 Task: Use the formula "LARGE" in spreadsheet "Project portfolio".
Action: Mouse moved to (701, 83)
Screenshot: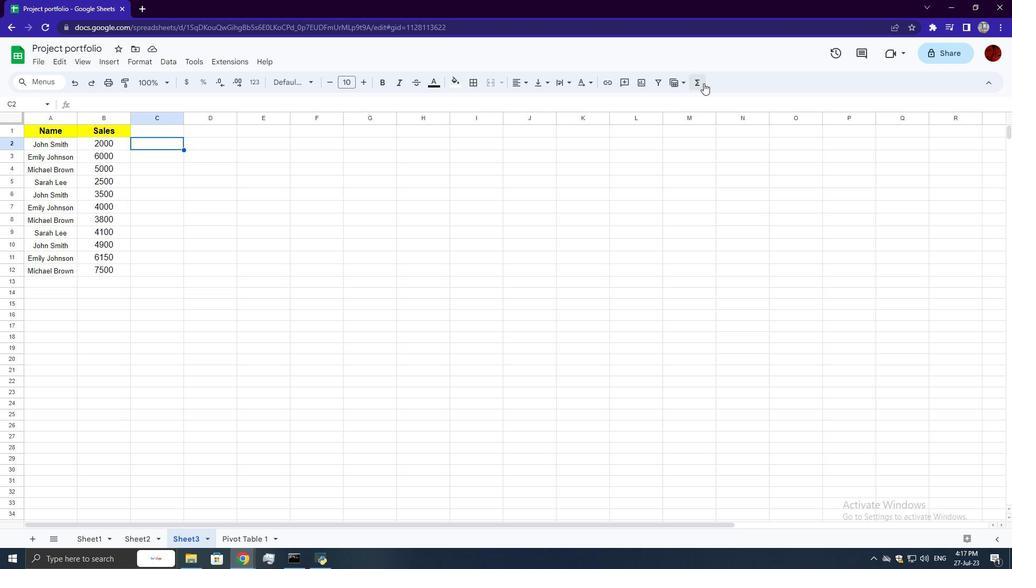 
Action: Mouse pressed left at (701, 83)
Screenshot: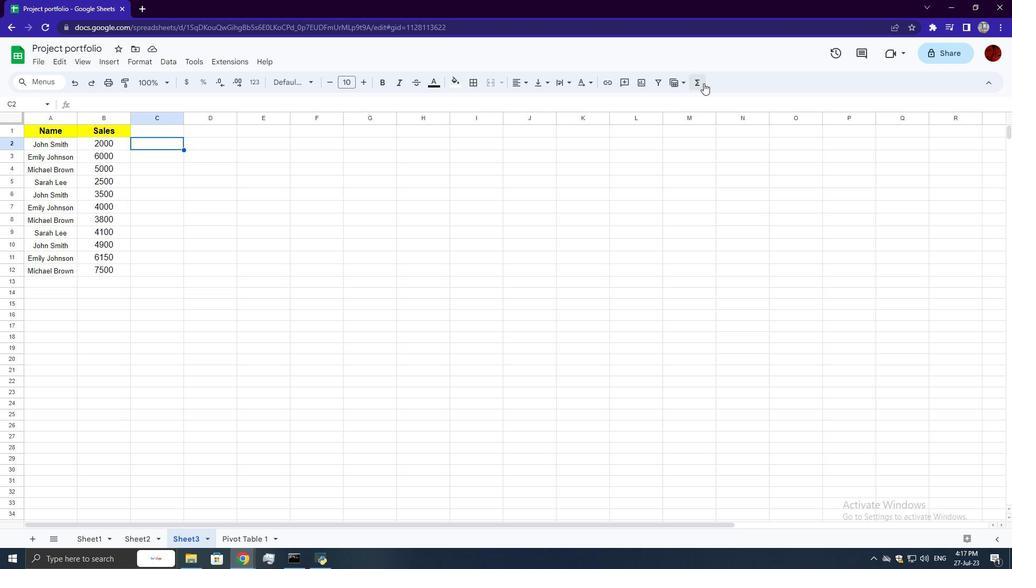 
Action: Mouse moved to (800, 186)
Screenshot: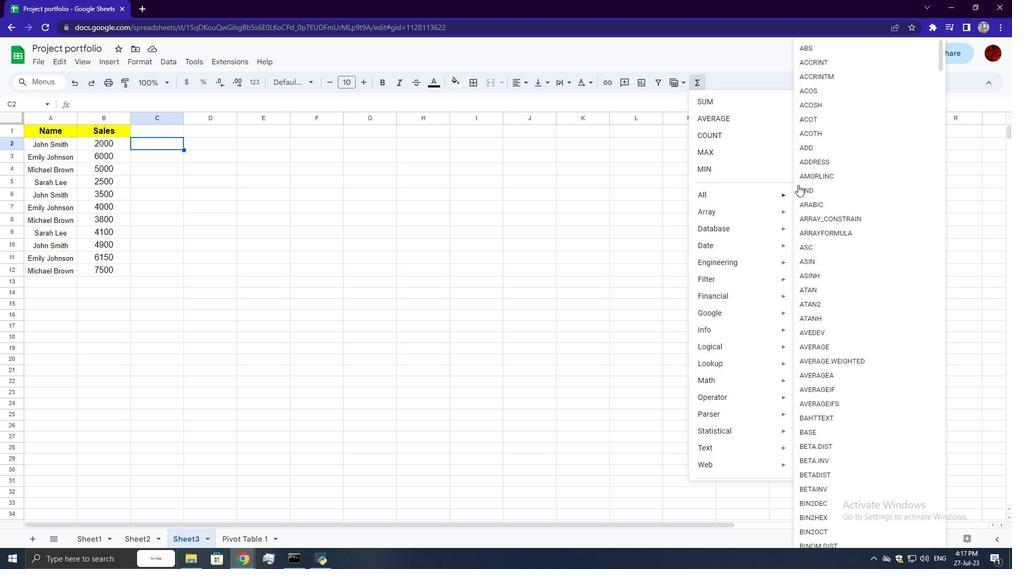 
Action: Mouse scrolled (800, 185) with delta (0, 0)
Screenshot: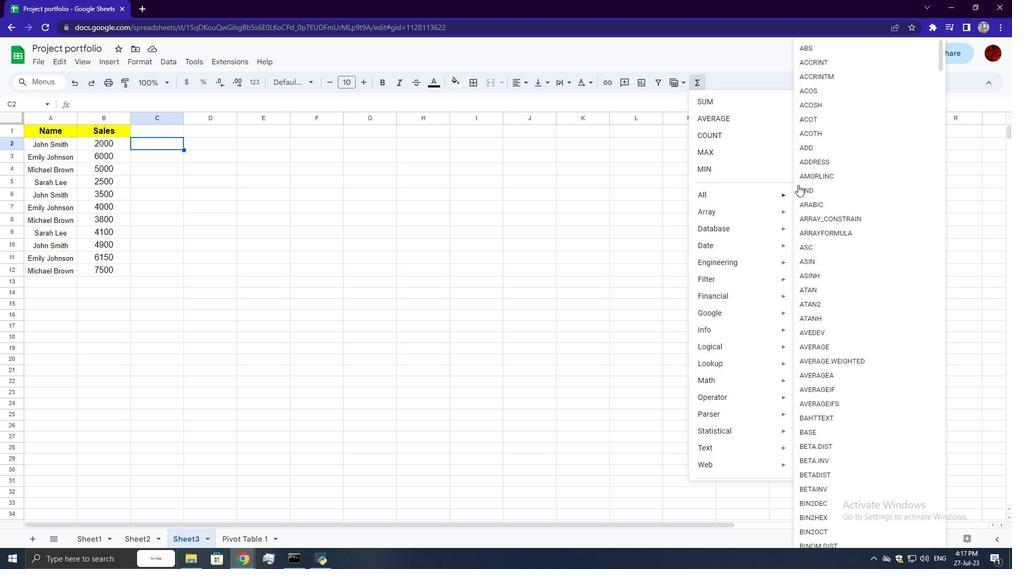
Action: Mouse moved to (800, 187)
Screenshot: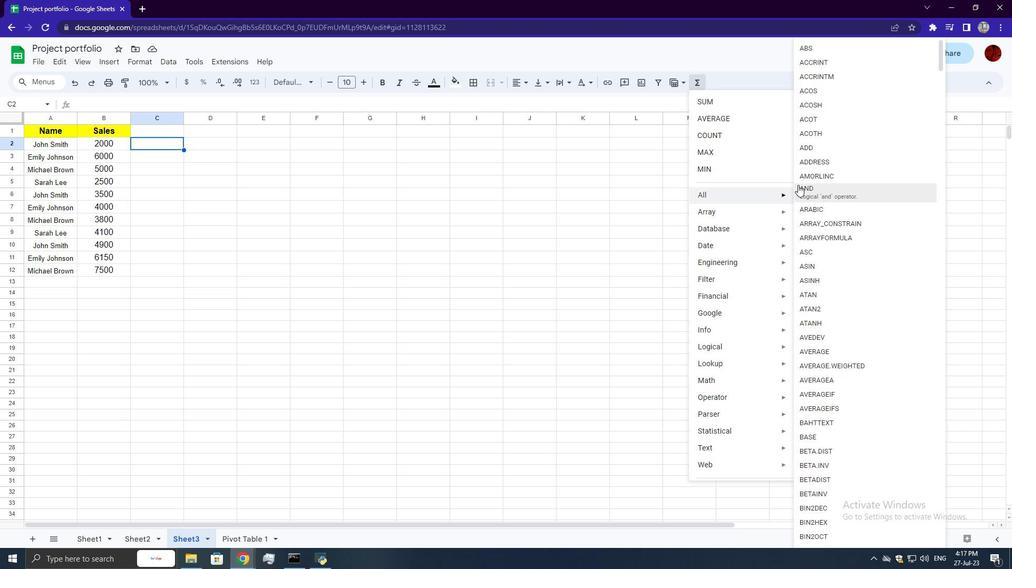 
Action: Mouse scrolled (800, 186) with delta (0, 0)
Screenshot: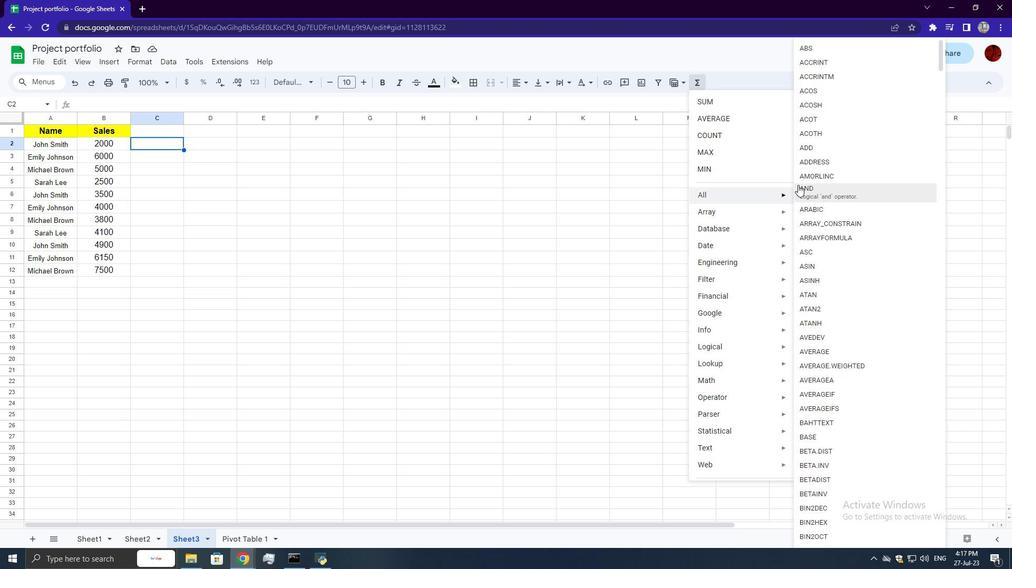 
Action: Mouse scrolled (800, 186) with delta (0, 0)
Screenshot: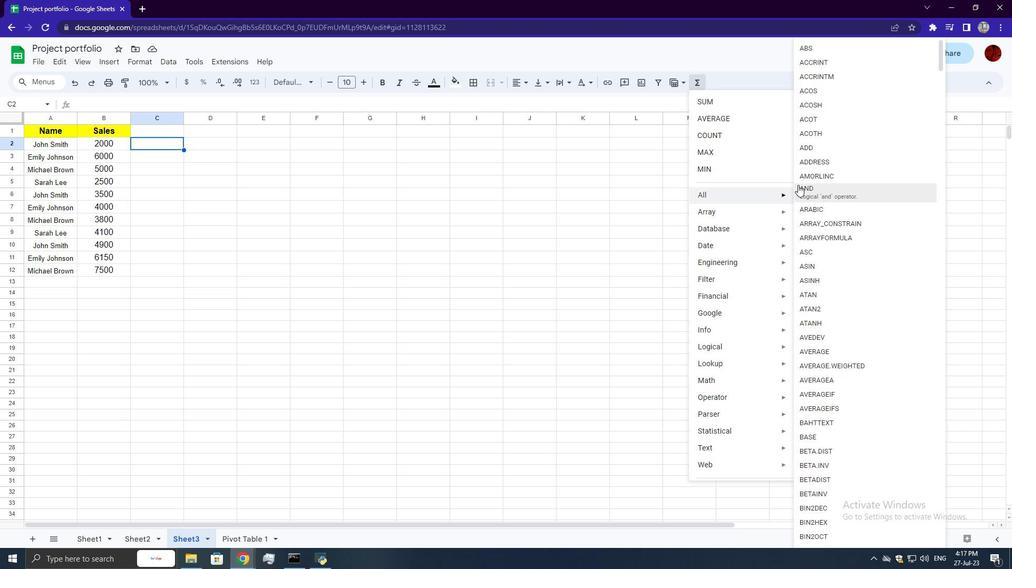 
Action: Mouse scrolled (800, 186) with delta (0, 0)
Screenshot: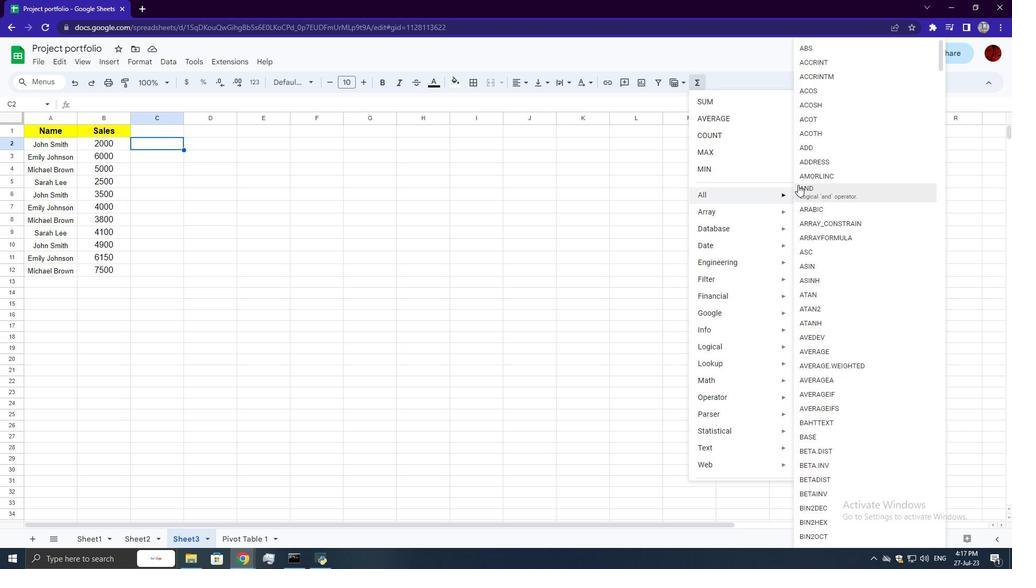 
Action: Mouse moved to (800, 188)
Screenshot: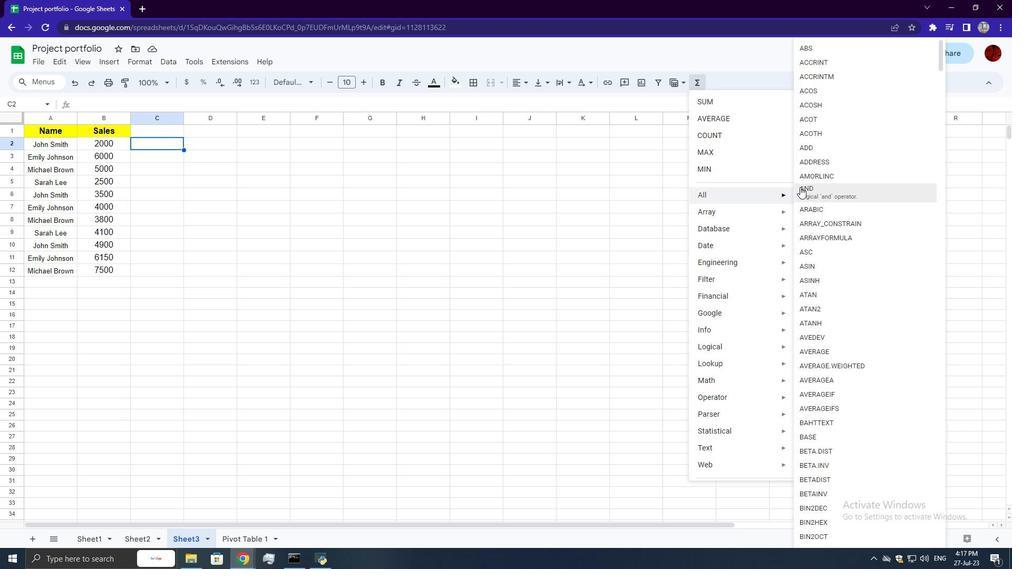 
Action: Mouse scrolled (800, 187) with delta (0, 0)
Screenshot: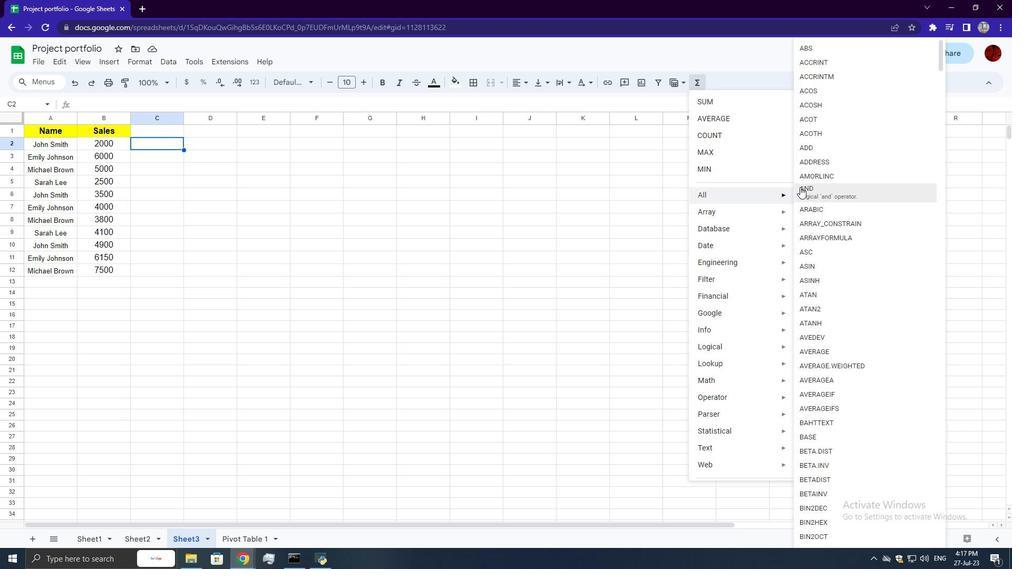
Action: Mouse moved to (810, 194)
Screenshot: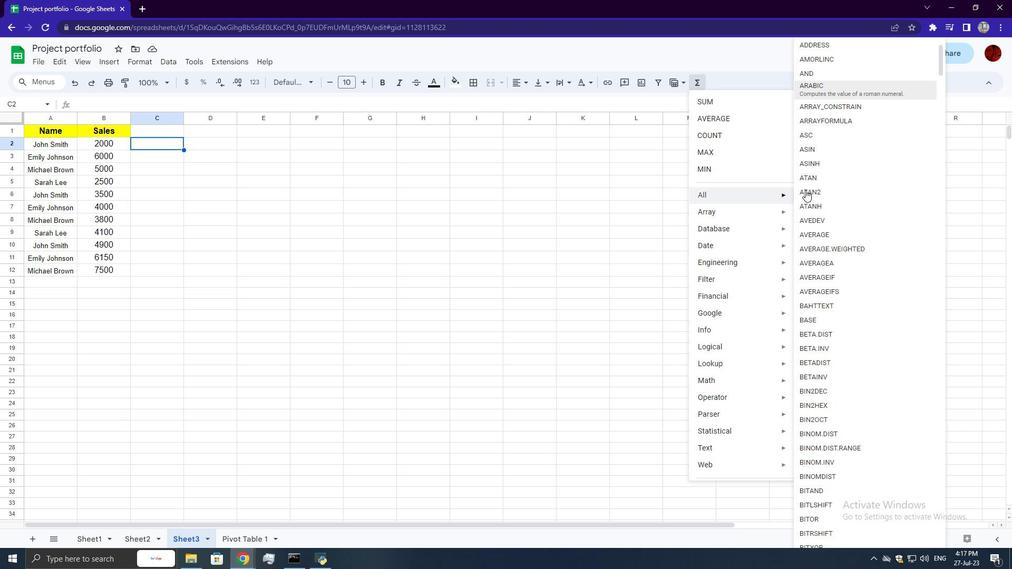 
Action: Mouse scrolled (810, 195) with delta (0, 0)
Screenshot: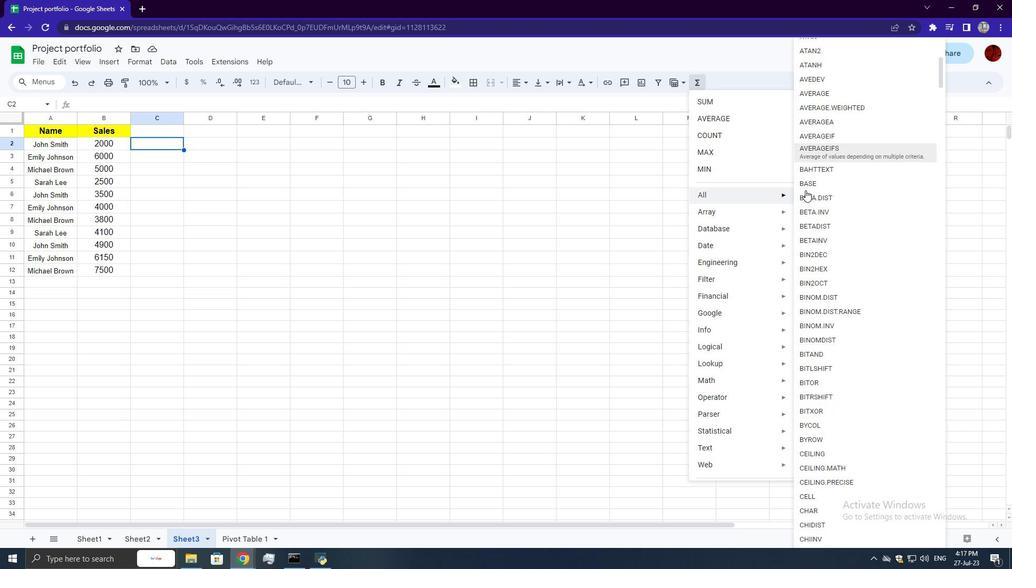 
Action: Mouse moved to (812, 202)
Screenshot: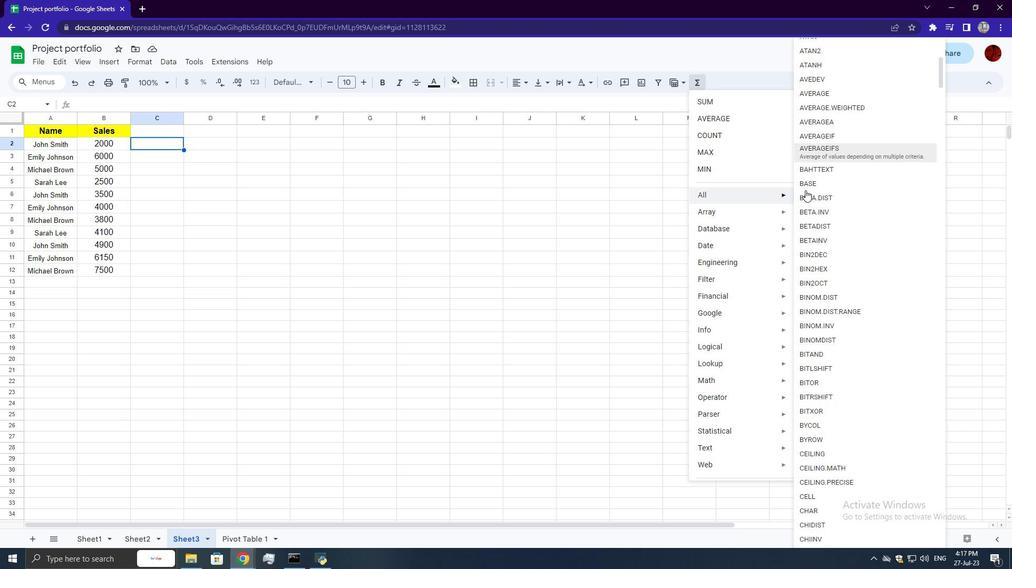 
Action: Mouse scrolled (812, 201) with delta (0, 0)
Screenshot: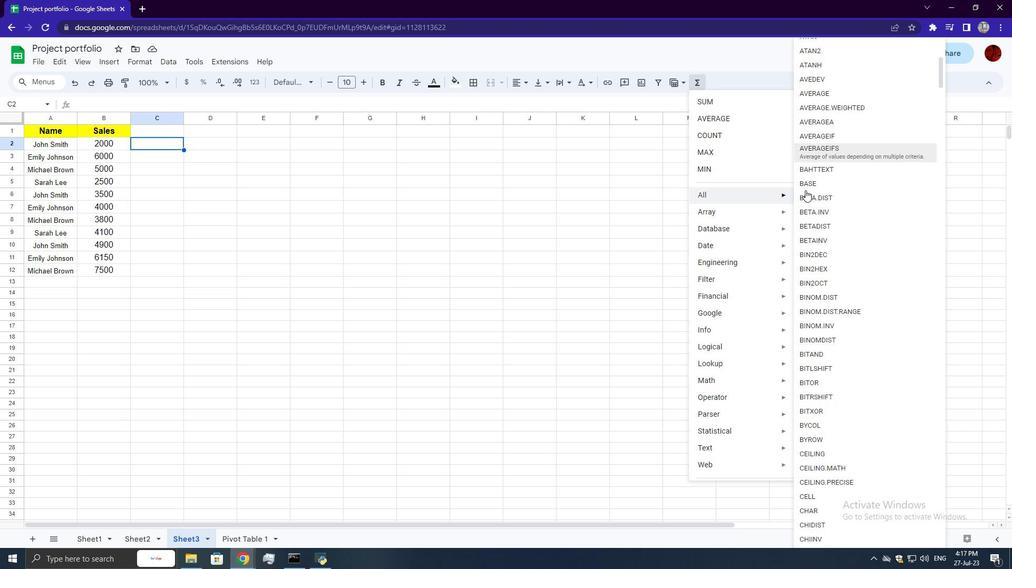 
Action: Mouse scrolled (812, 201) with delta (0, 0)
Screenshot: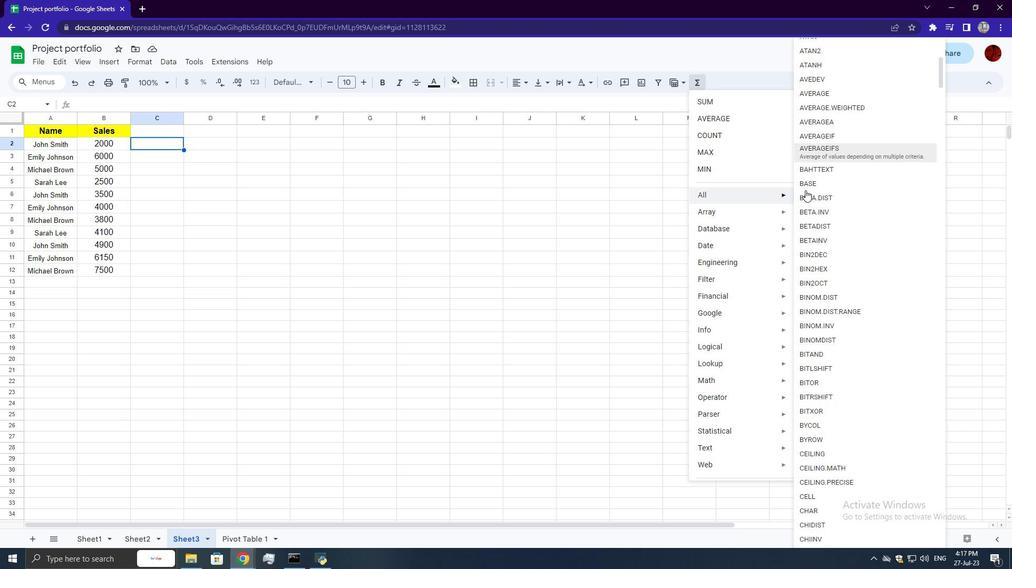 
Action: Mouse scrolled (812, 201) with delta (0, 0)
Screenshot: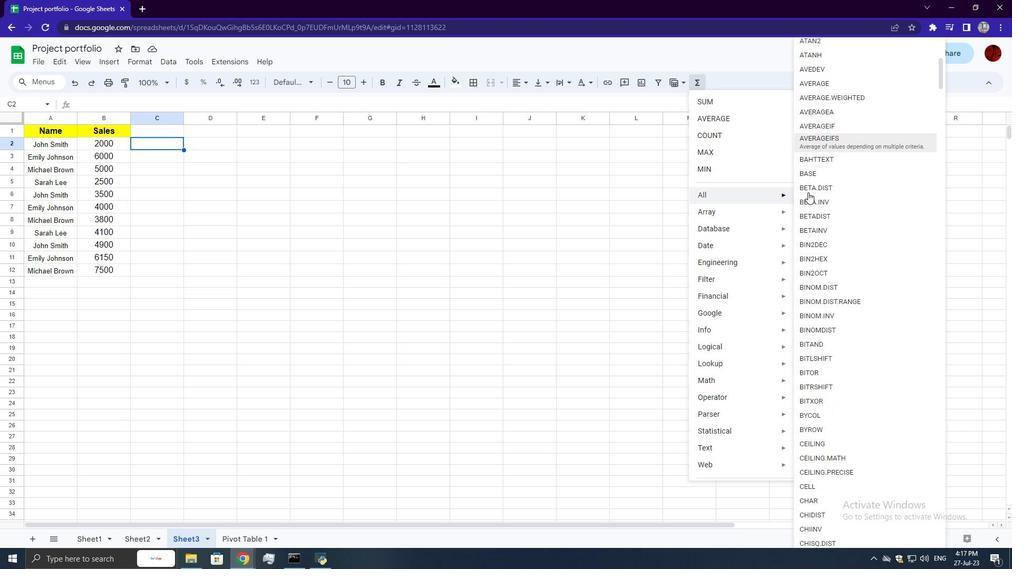 
Action: Mouse scrolled (812, 201) with delta (0, 0)
Screenshot: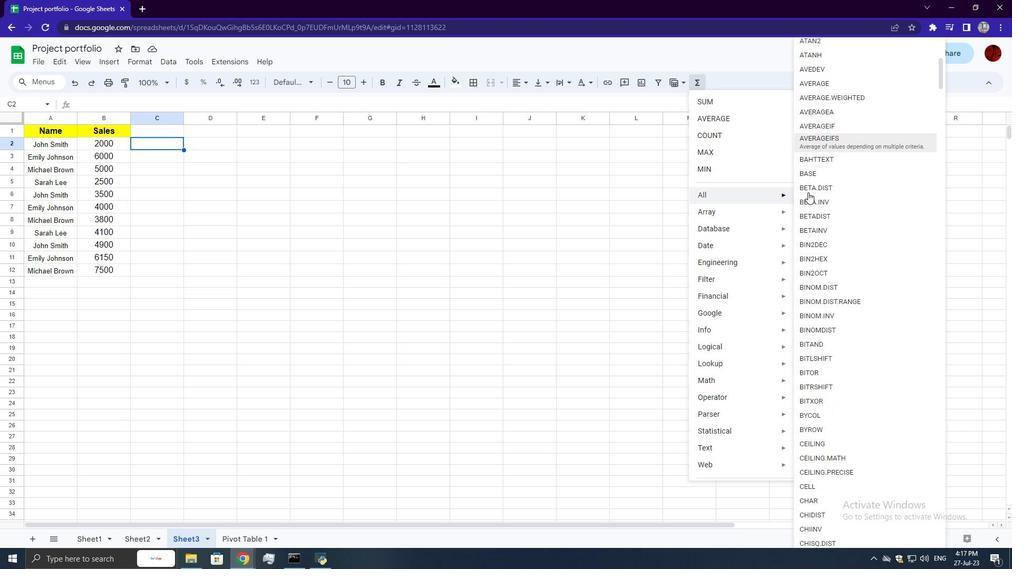 
Action: Mouse moved to (818, 224)
Screenshot: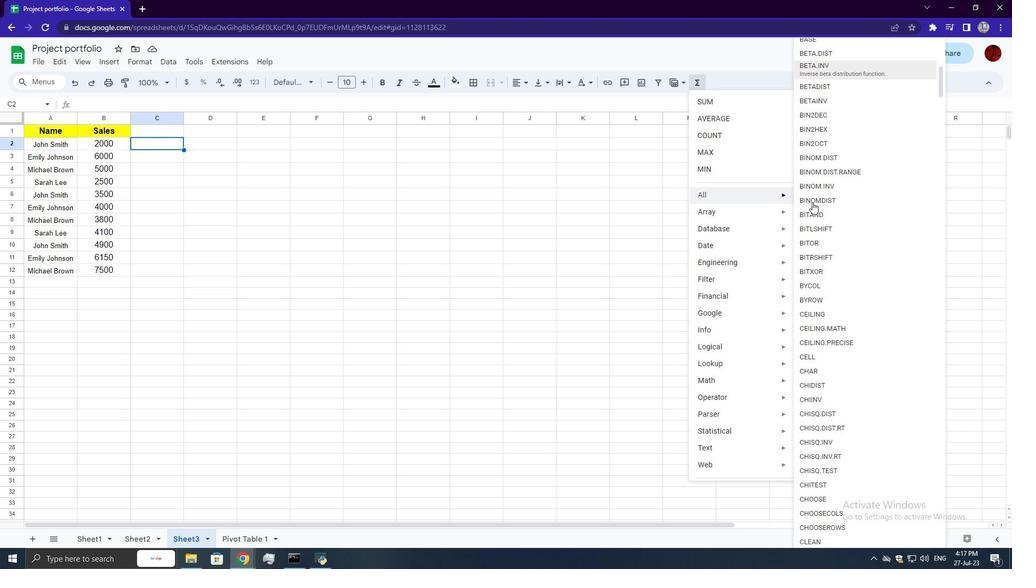 
Action: Mouse scrolled (818, 223) with delta (0, 0)
Screenshot: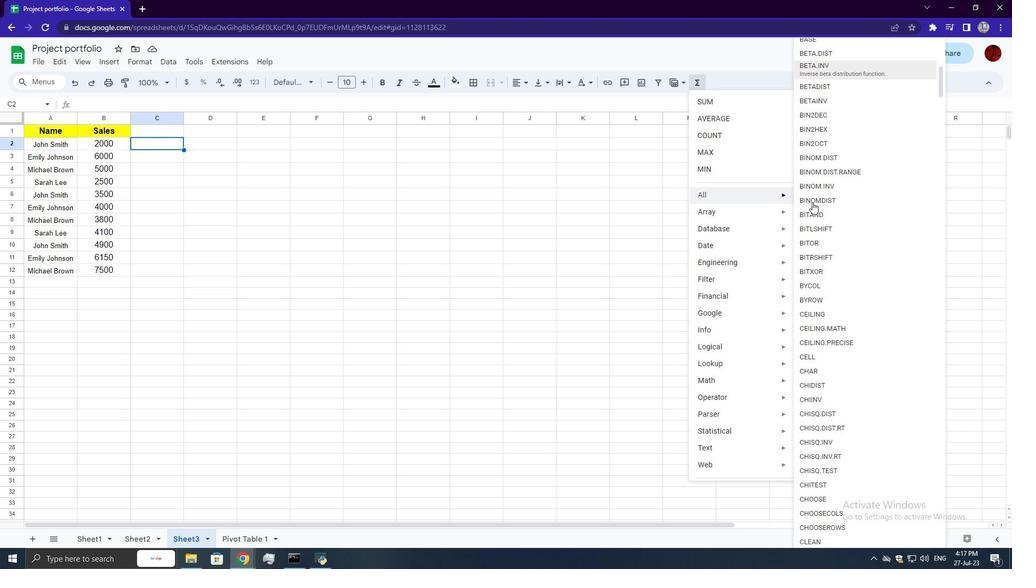 
Action: Mouse moved to (821, 238)
Screenshot: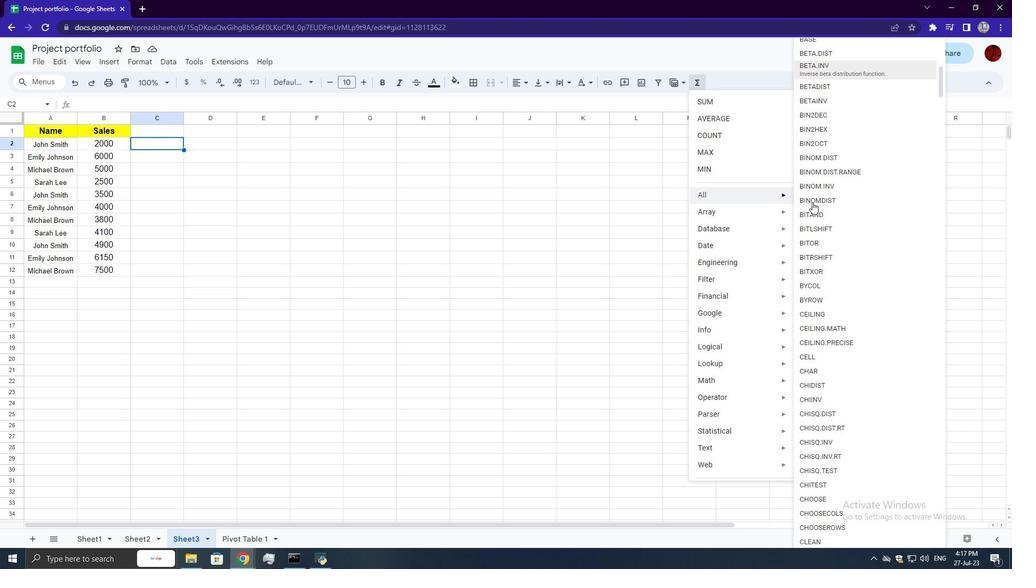 
Action: Mouse scrolled (821, 237) with delta (0, 0)
Screenshot: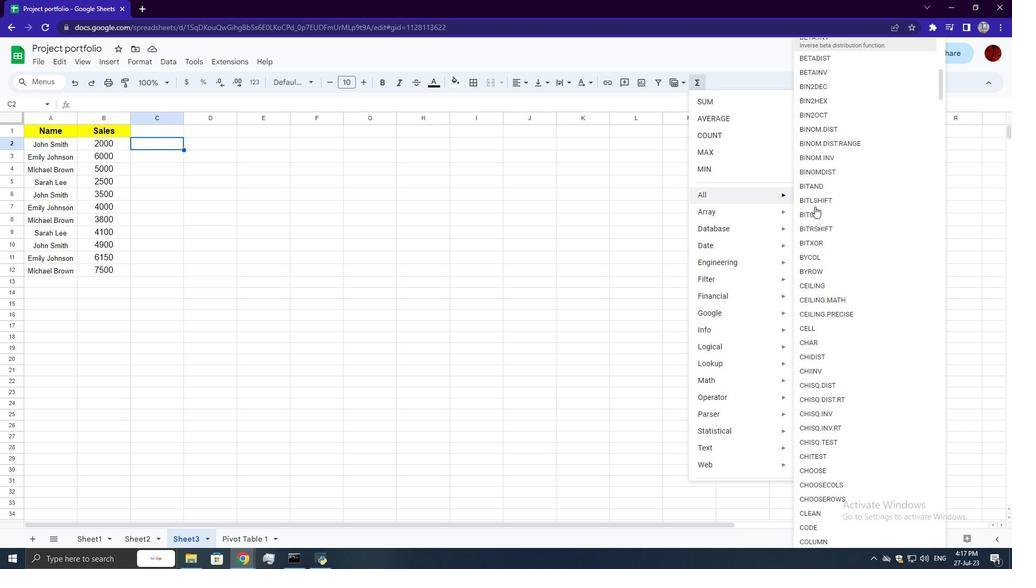 
Action: Mouse moved to (823, 241)
Screenshot: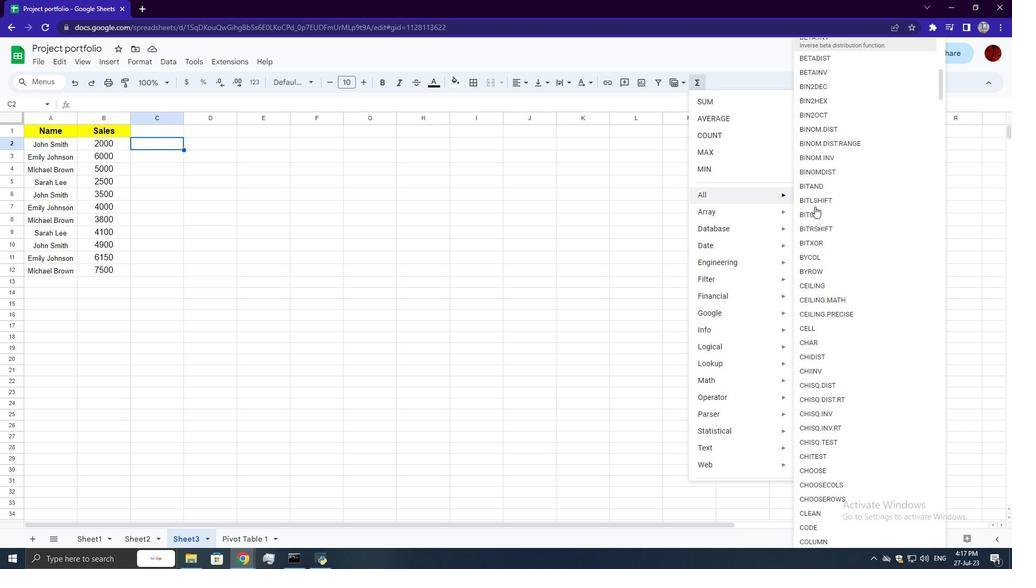 
Action: Mouse scrolled (822, 239) with delta (0, 0)
Screenshot: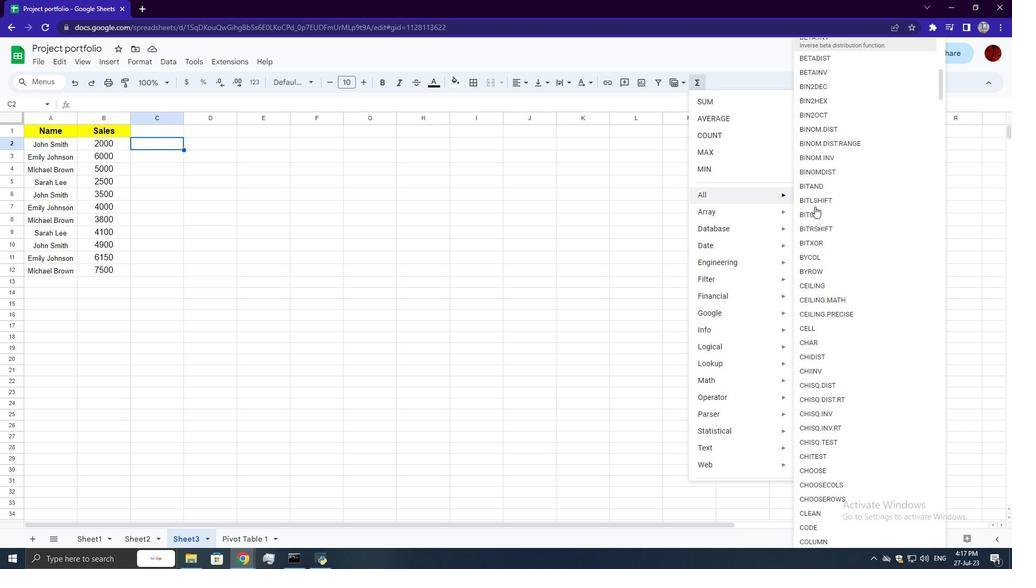 
Action: Mouse moved to (825, 244)
Screenshot: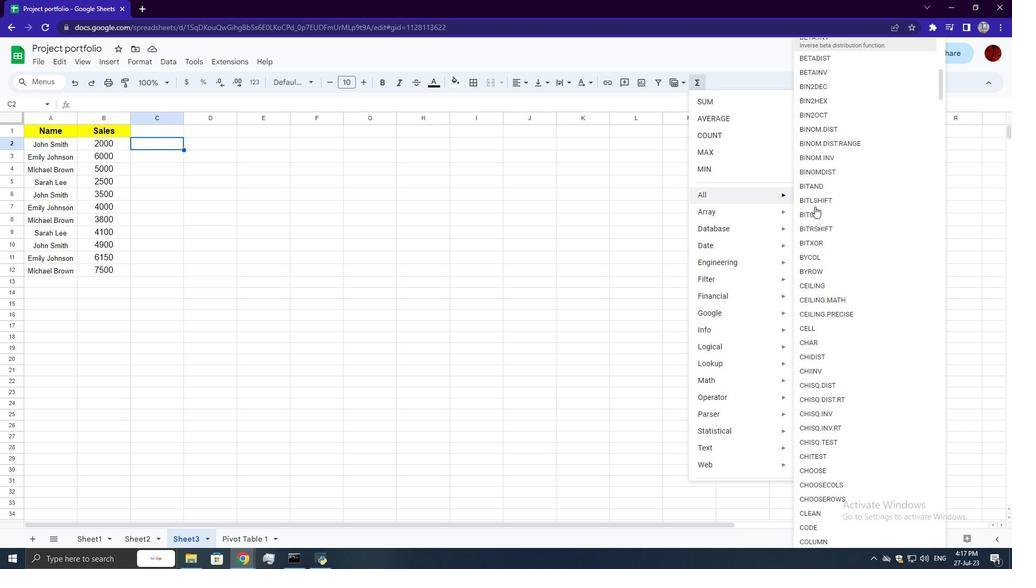 
Action: Mouse scrolled (824, 242) with delta (0, 0)
Screenshot: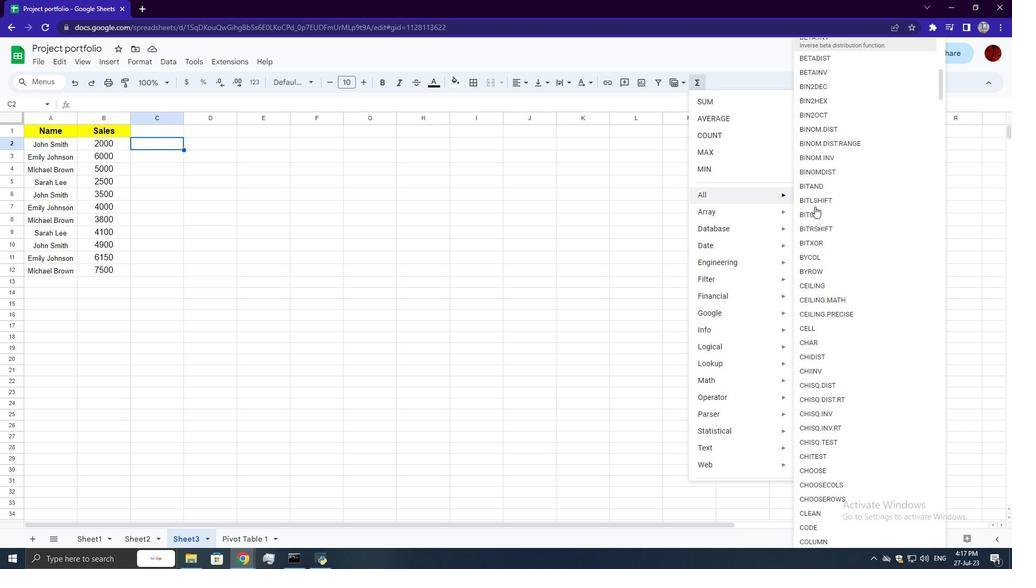 
Action: Mouse moved to (825, 245)
Screenshot: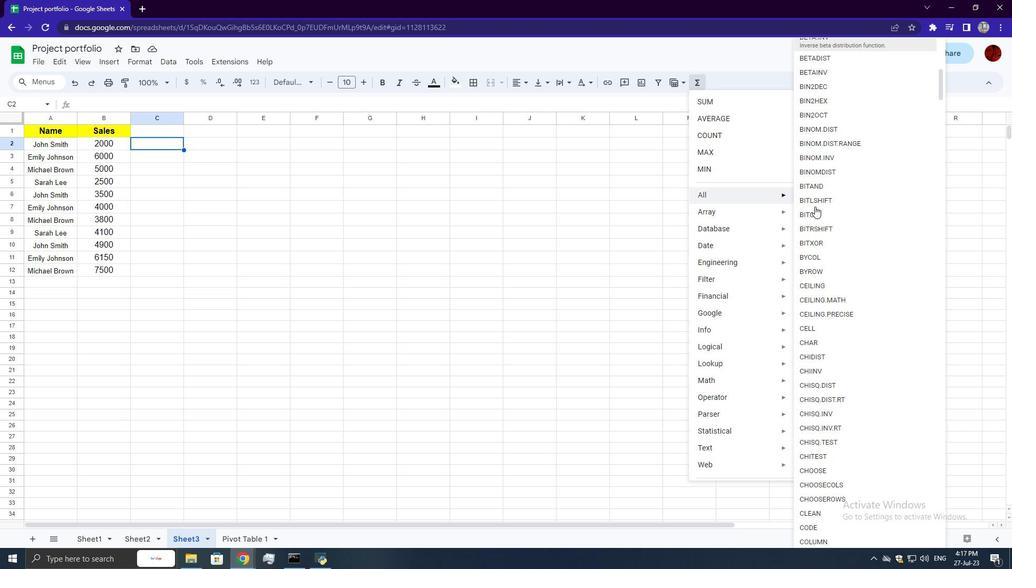 
Action: Mouse scrolled (825, 244) with delta (0, 0)
Screenshot: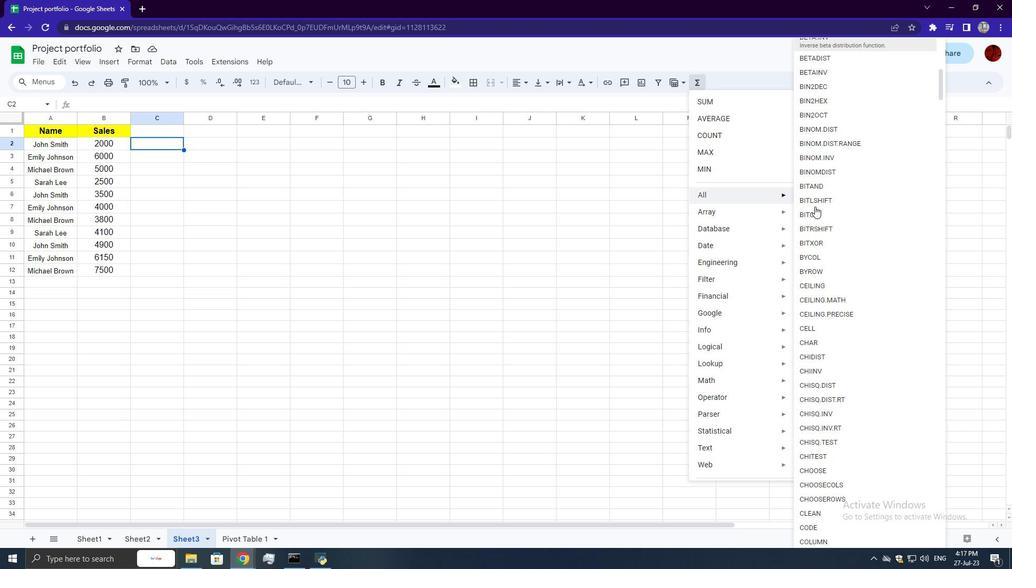 
Action: Mouse moved to (827, 247)
Screenshot: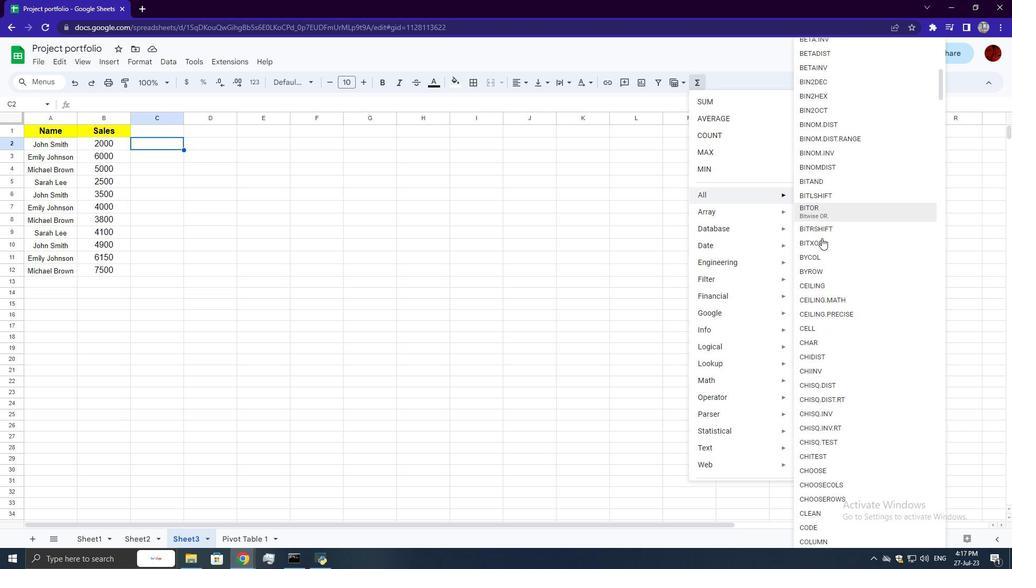 
Action: Mouse scrolled (827, 247) with delta (0, 0)
Screenshot: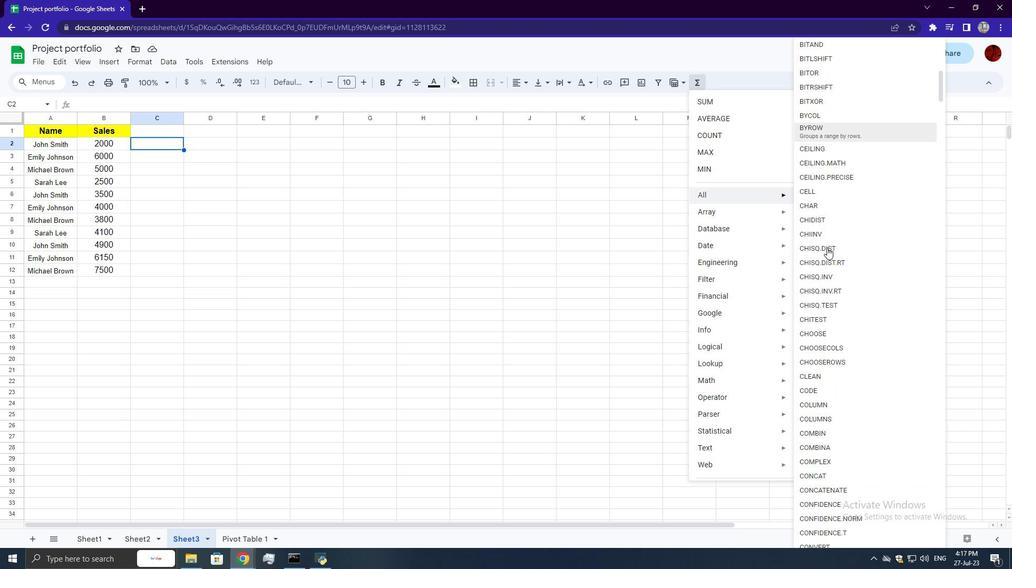 
Action: Mouse scrolled (827, 247) with delta (0, 0)
Screenshot: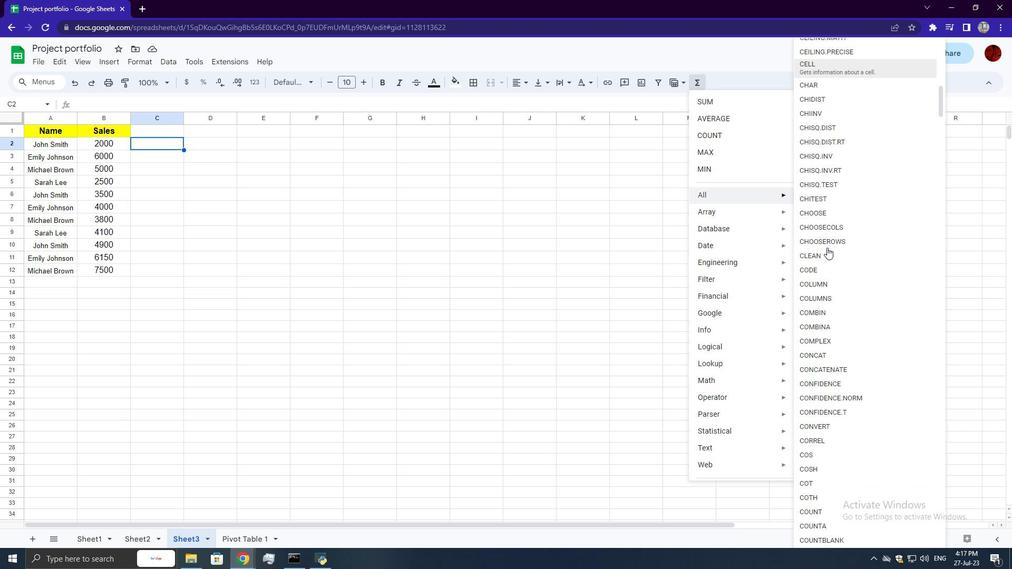 
Action: Mouse scrolled (827, 247) with delta (0, 0)
Screenshot: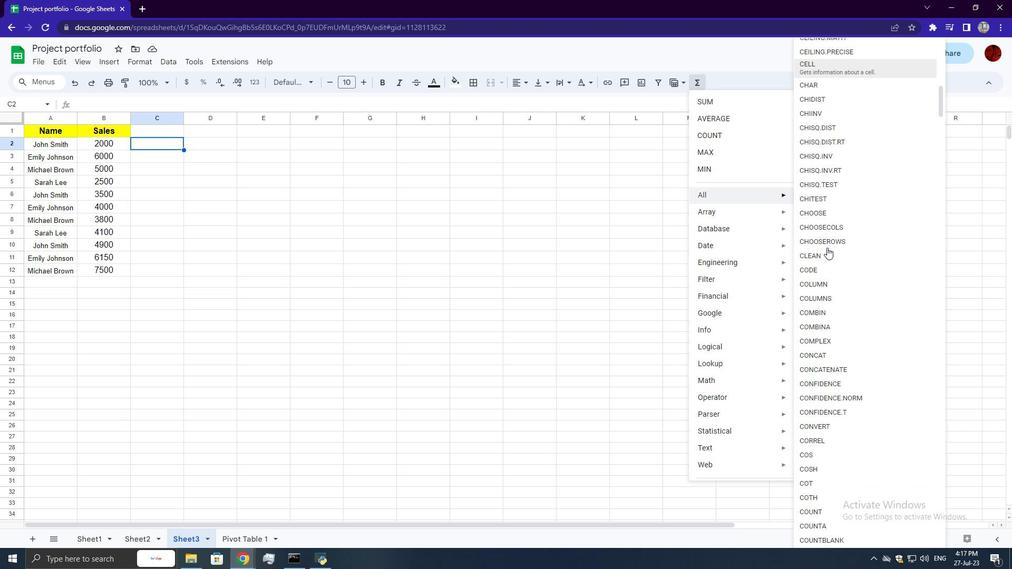 
Action: Mouse scrolled (827, 247) with delta (0, 0)
Screenshot: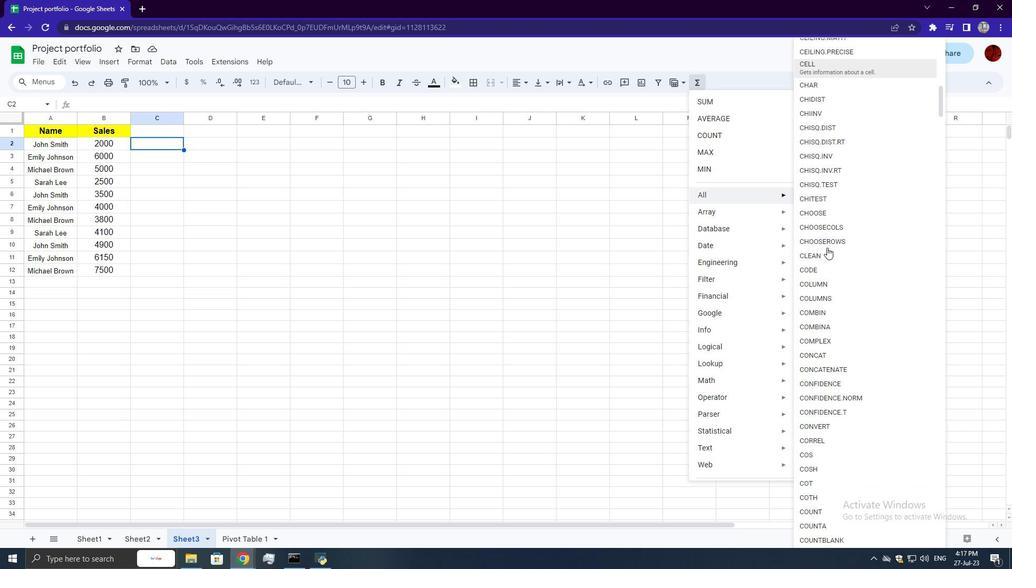 
Action: Mouse scrolled (827, 247) with delta (0, 0)
Screenshot: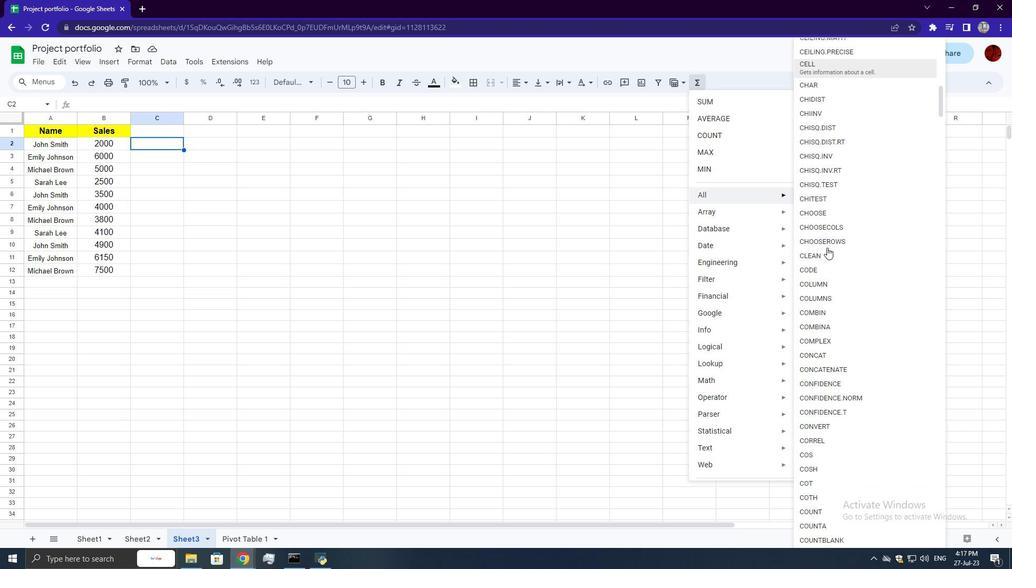 
Action: Mouse scrolled (827, 247) with delta (0, 0)
Screenshot: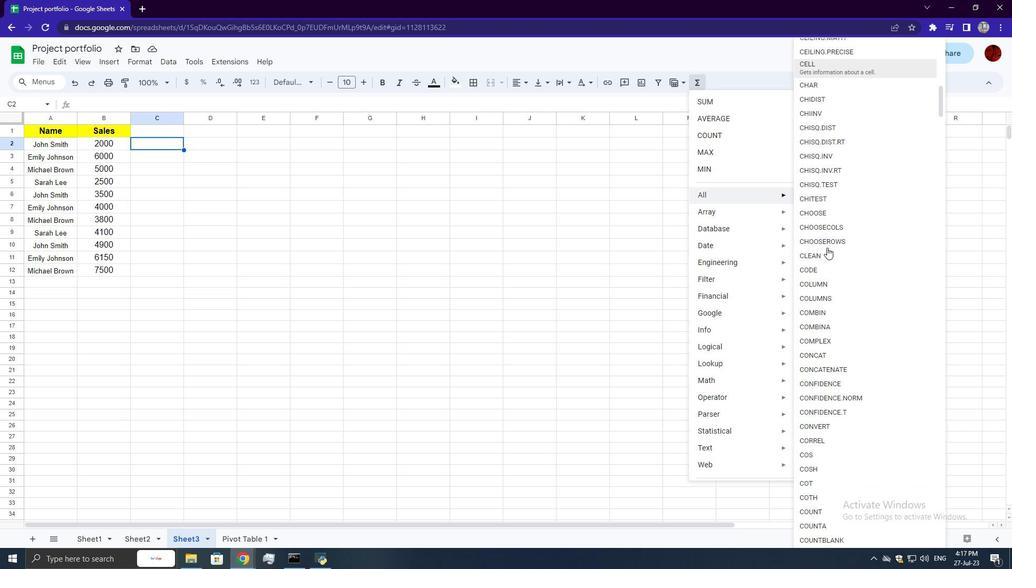 
Action: Mouse moved to (827, 248)
Screenshot: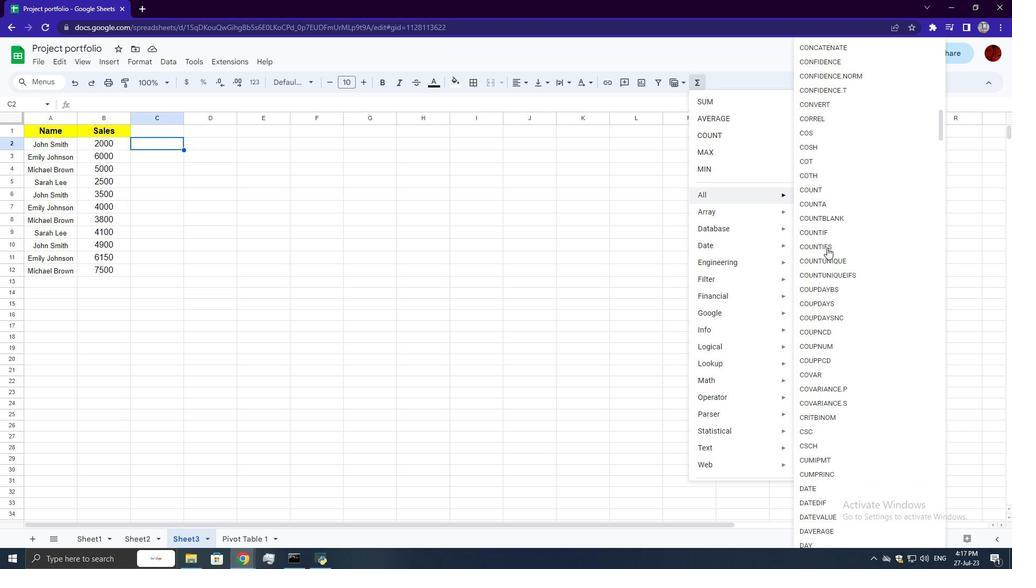
Action: Mouse scrolled (827, 247) with delta (0, 0)
Screenshot: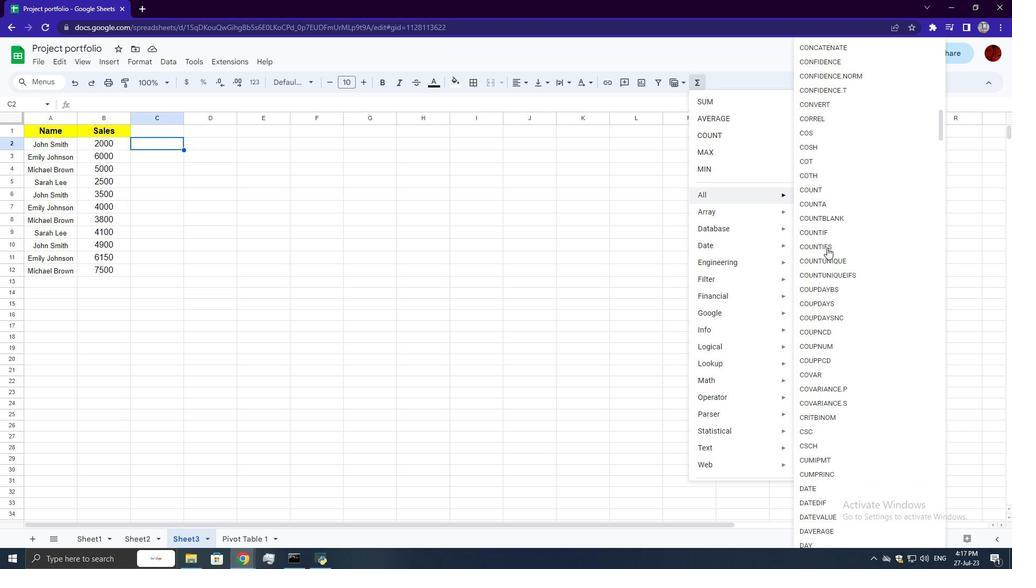 
Action: Mouse scrolled (827, 247) with delta (0, 0)
Screenshot: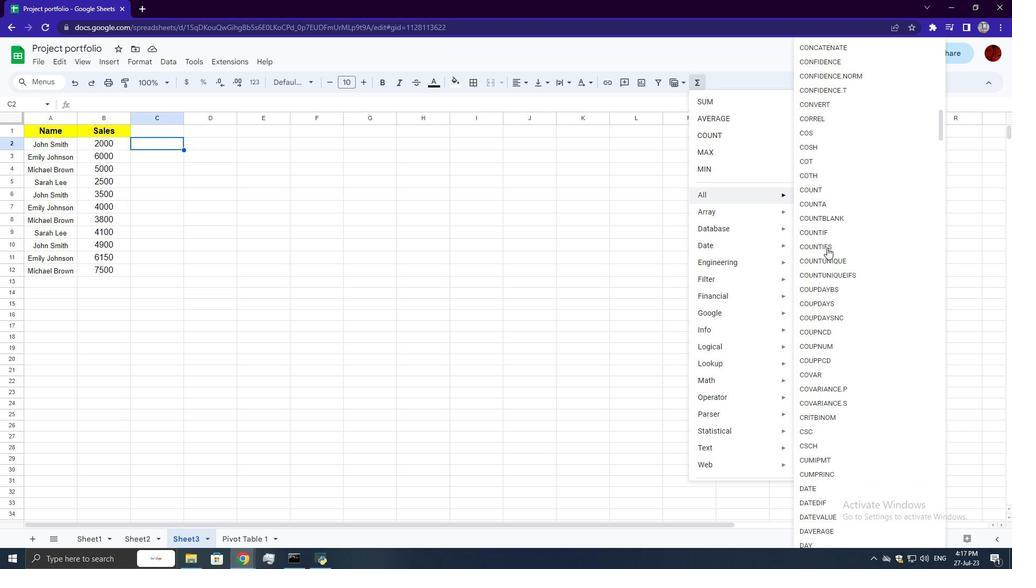 
Action: Mouse scrolled (827, 247) with delta (0, 0)
Screenshot: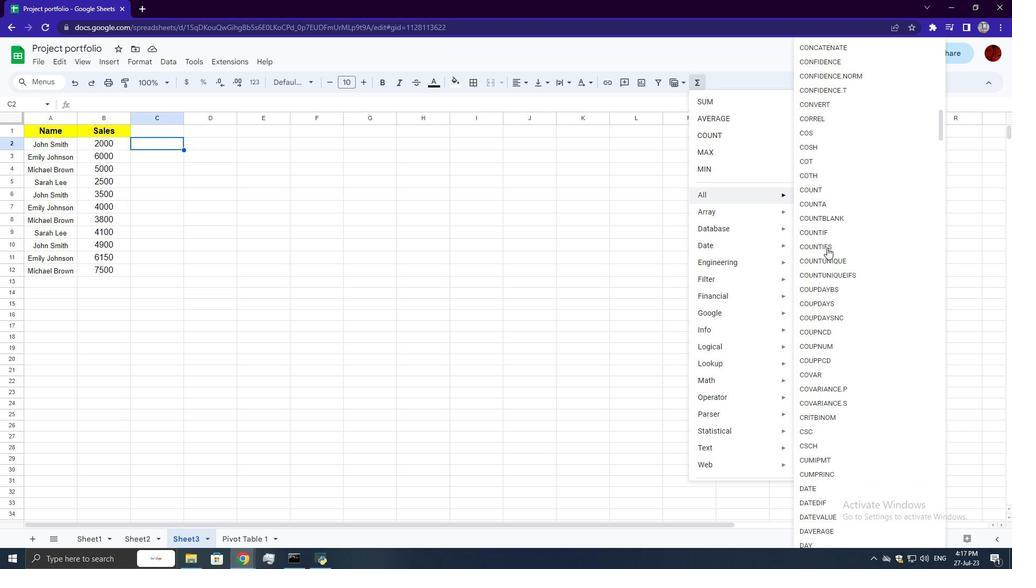 
Action: Mouse scrolled (827, 247) with delta (0, 0)
Screenshot: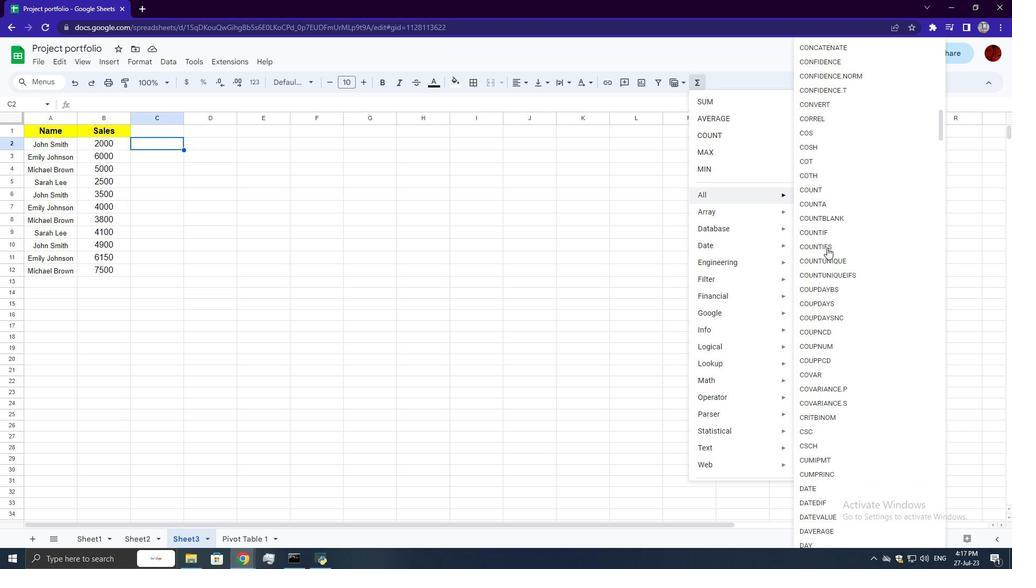 
Action: Mouse scrolled (827, 247) with delta (0, 0)
Screenshot: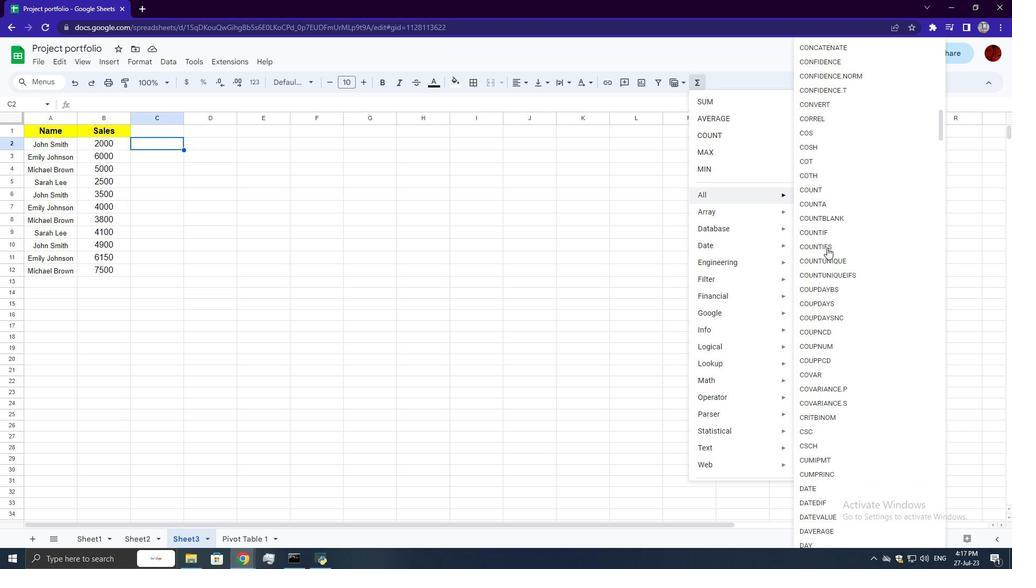
Action: Mouse scrolled (827, 247) with delta (0, 0)
Screenshot: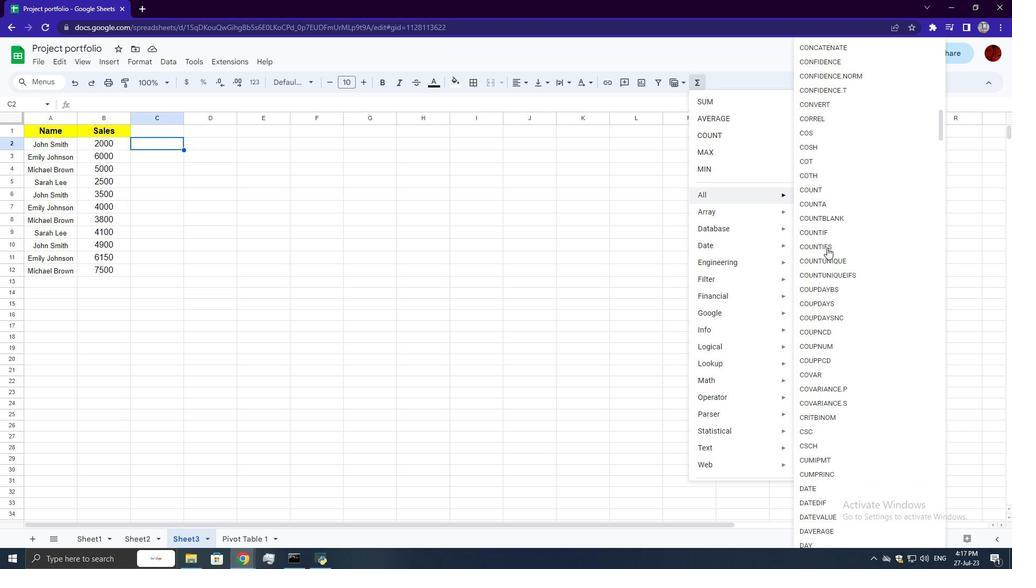 
Action: Mouse moved to (827, 248)
Screenshot: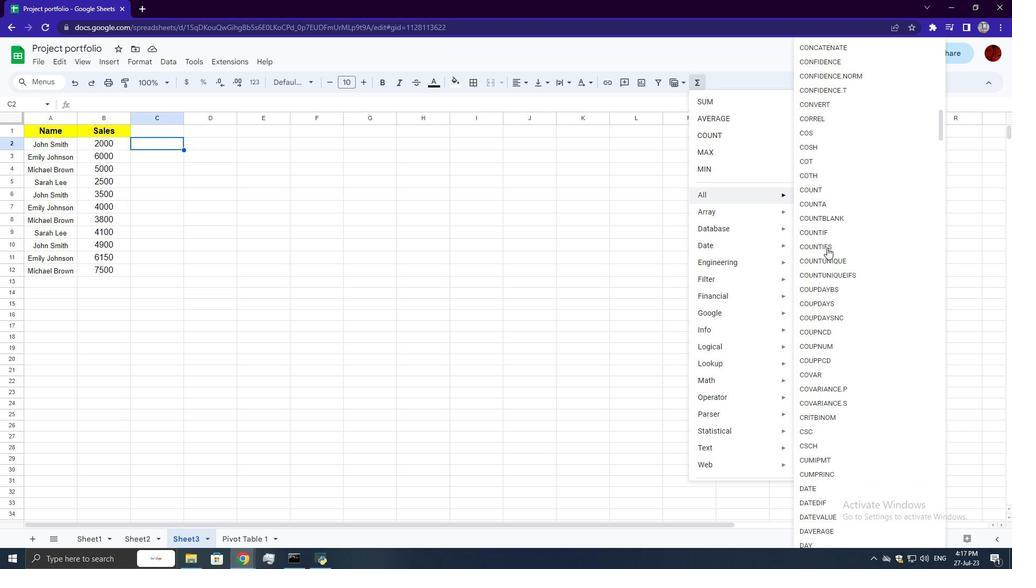 
Action: Mouse scrolled (827, 248) with delta (0, 0)
Screenshot: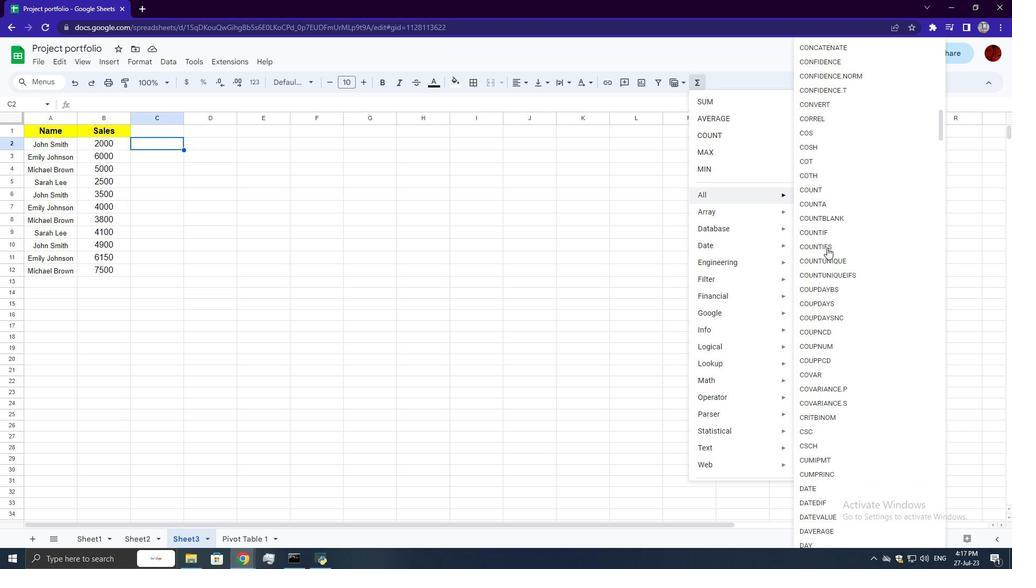 
Action: Mouse moved to (827, 250)
Screenshot: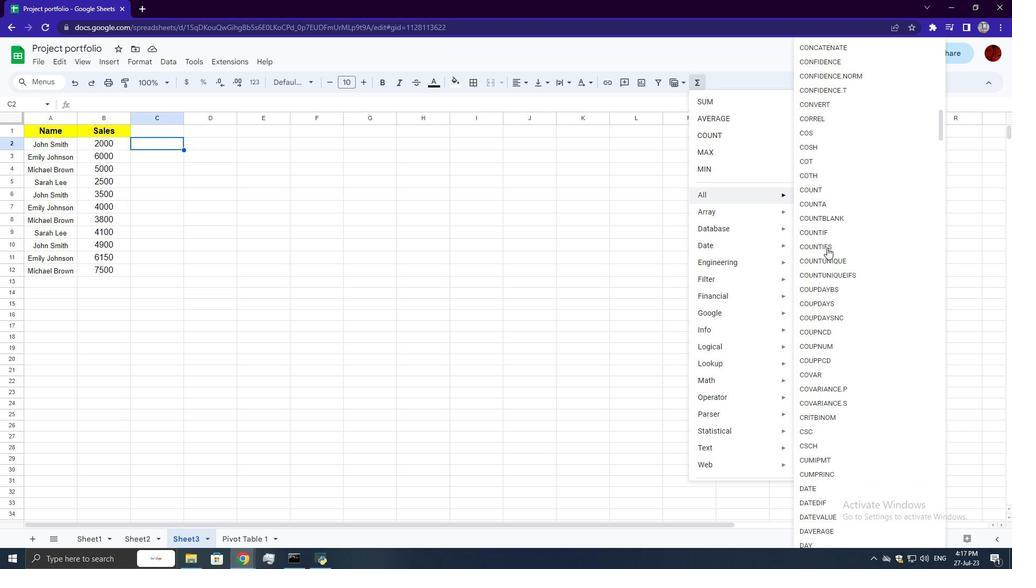 
Action: Mouse scrolled (827, 249) with delta (0, 0)
Screenshot: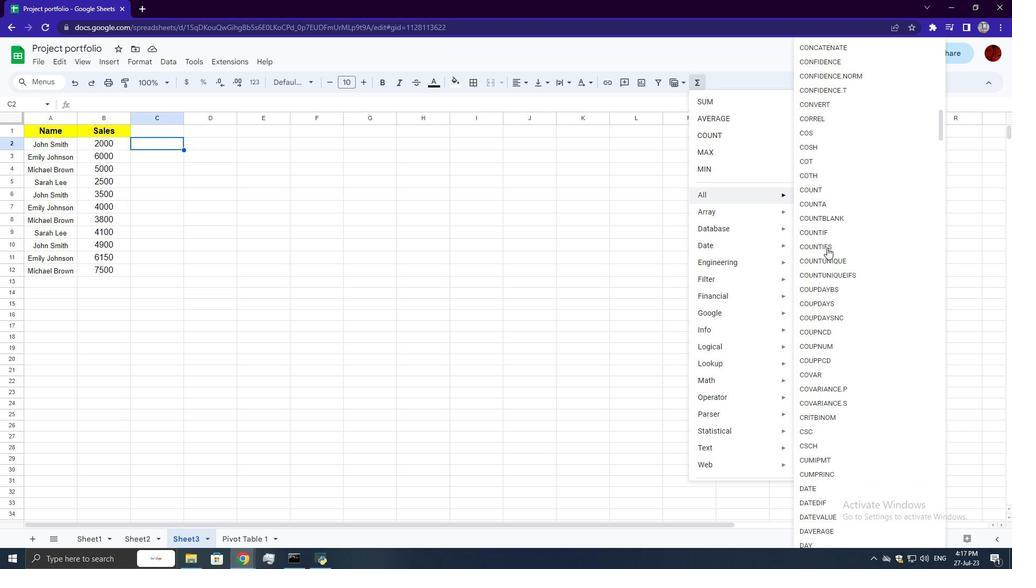 
Action: Mouse moved to (827, 250)
Screenshot: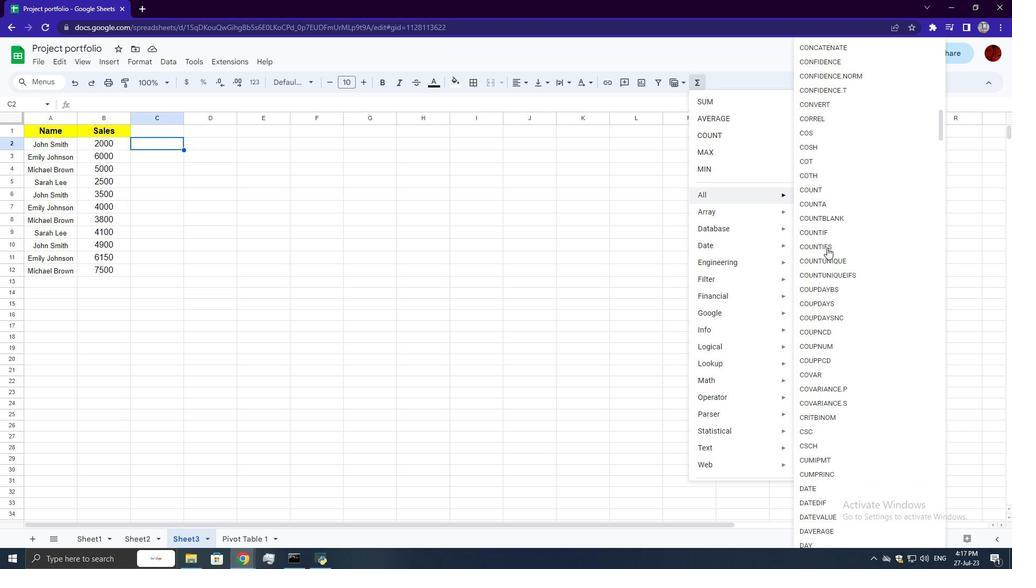 
Action: Mouse scrolled (827, 249) with delta (0, 0)
Screenshot: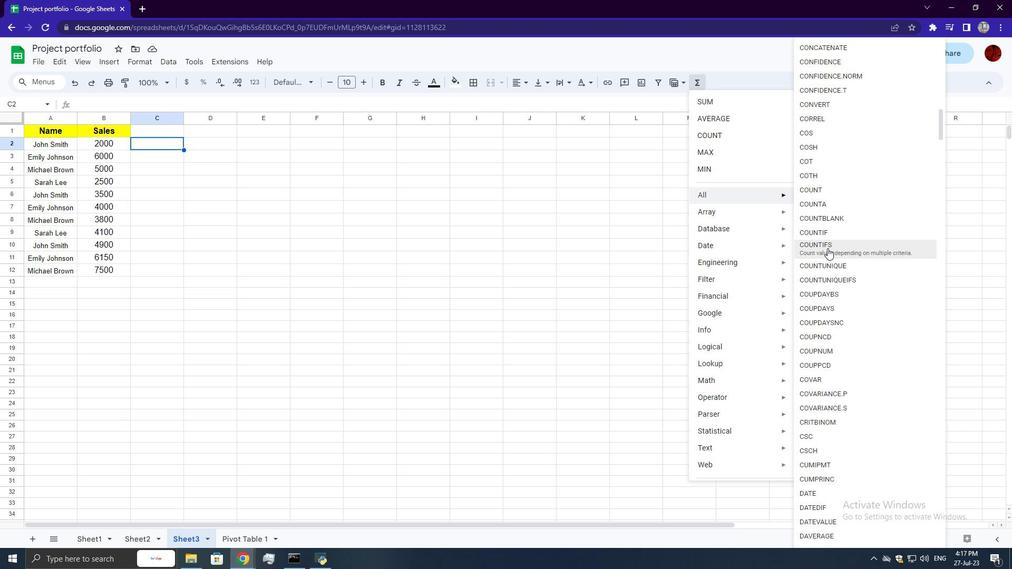 
Action: Mouse scrolled (827, 249) with delta (0, 0)
Screenshot: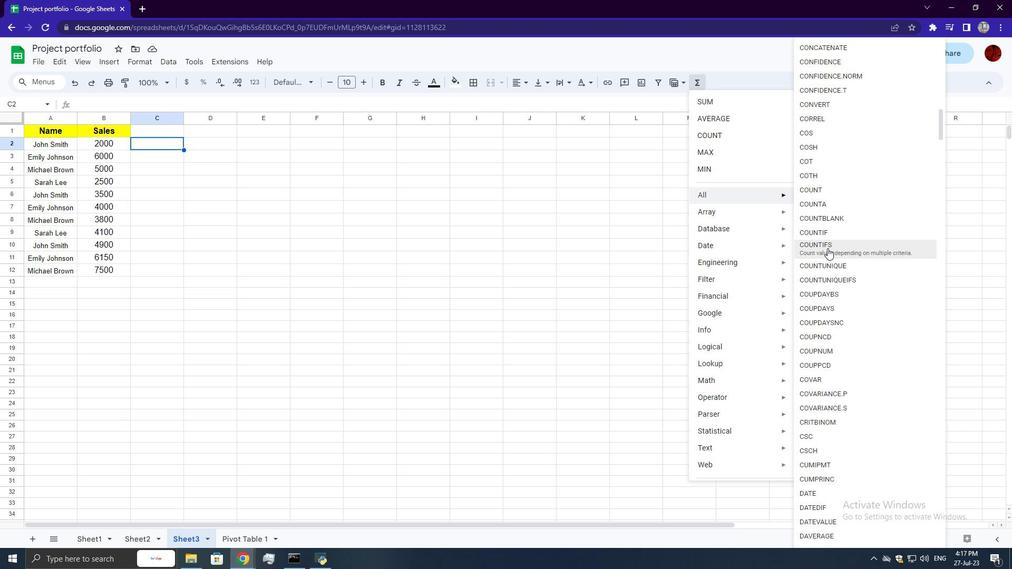 
Action: Mouse scrolled (827, 249) with delta (0, 0)
Screenshot: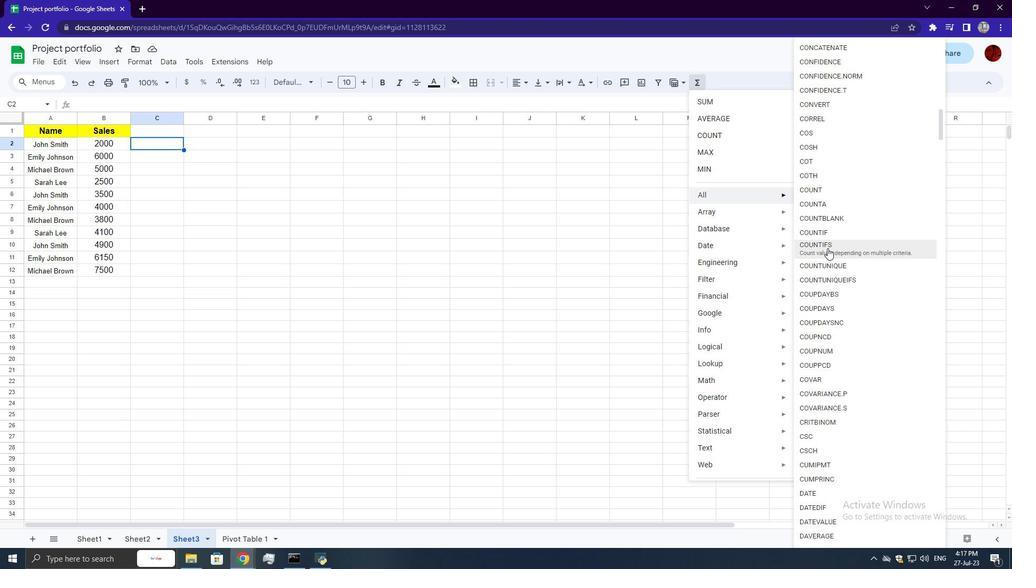 
Action: Mouse scrolled (827, 249) with delta (0, 0)
Screenshot: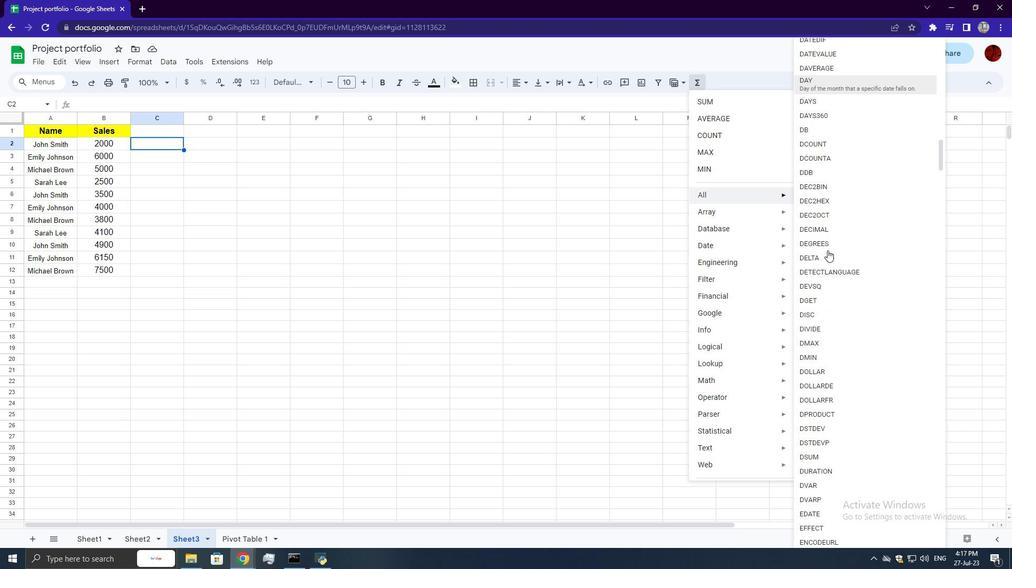 
Action: Mouse moved to (827, 251)
Screenshot: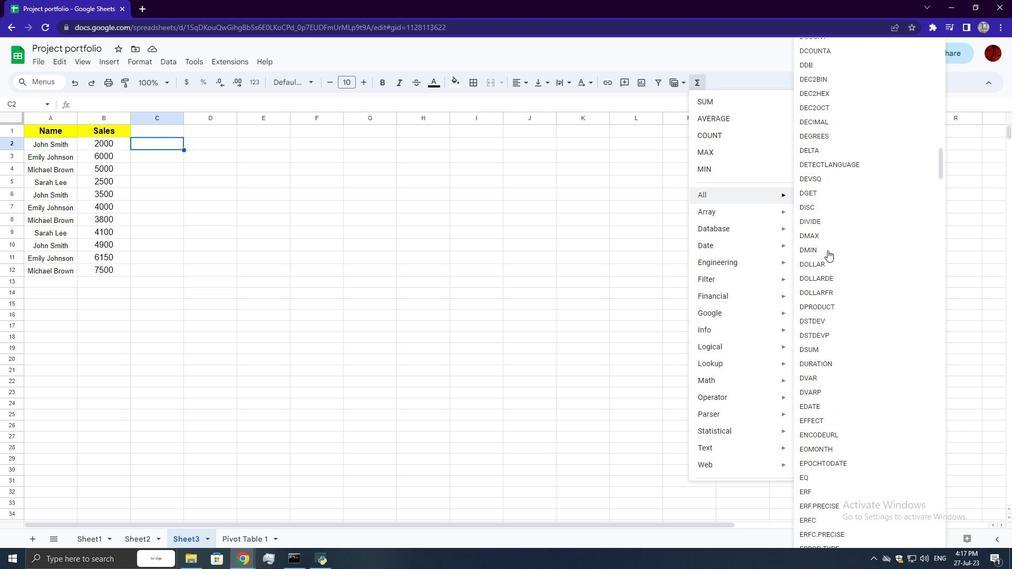 
Action: Mouse scrolled (827, 251) with delta (0, 0)
Screenshot: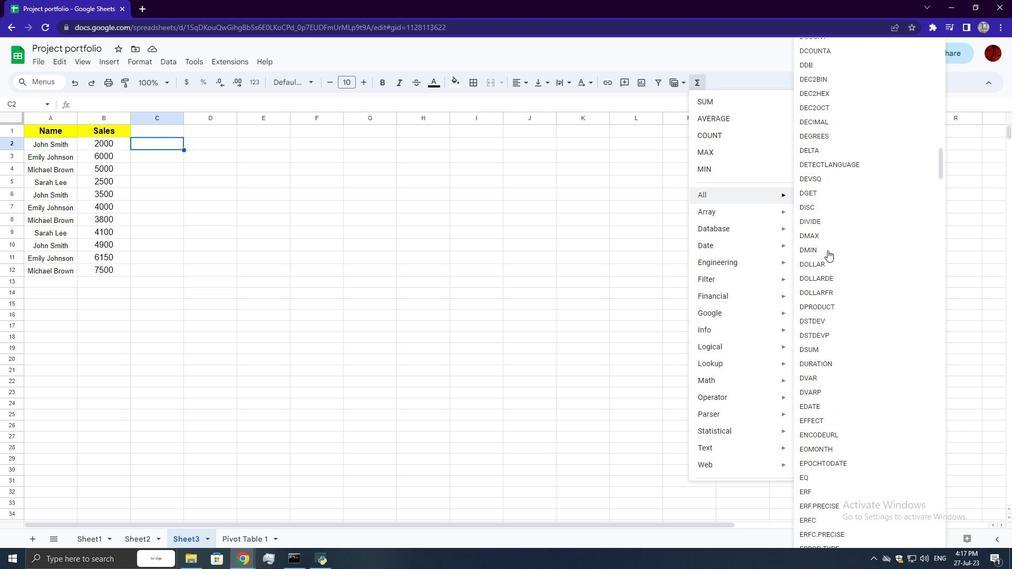 
Action: Mouse moved to (826, 253)
Screenshot: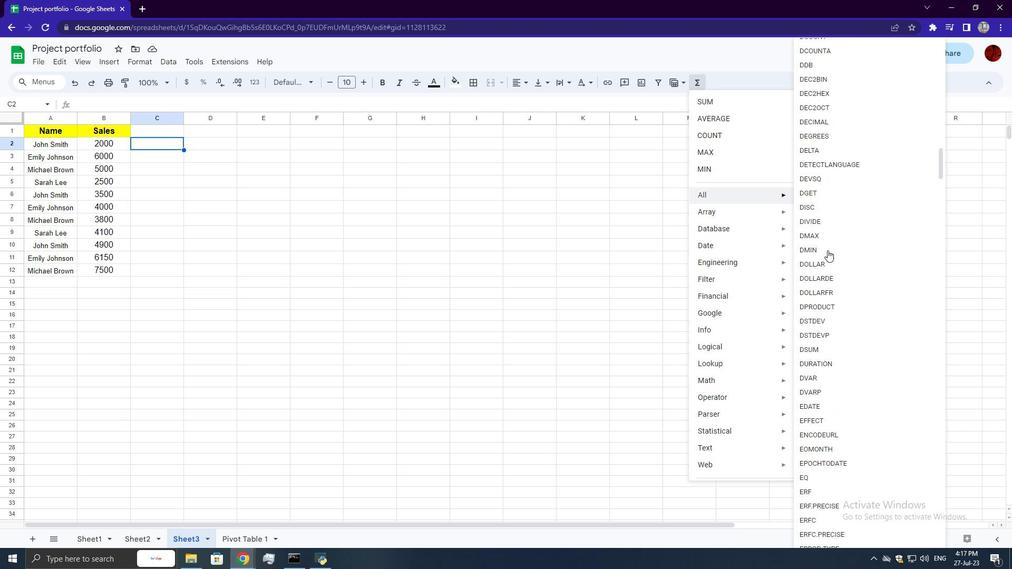 
Action: Mouse scrolled (826, 252) with delta (0, 0)
Screenshot: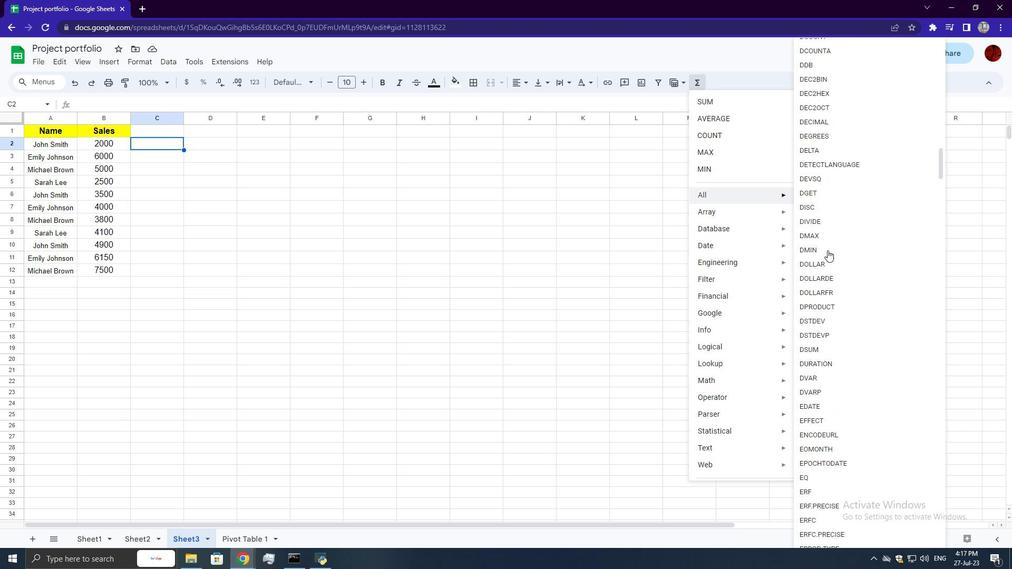 
Action: Mouse scrolled (826, 252) with delta (0, 0)
Screenshot: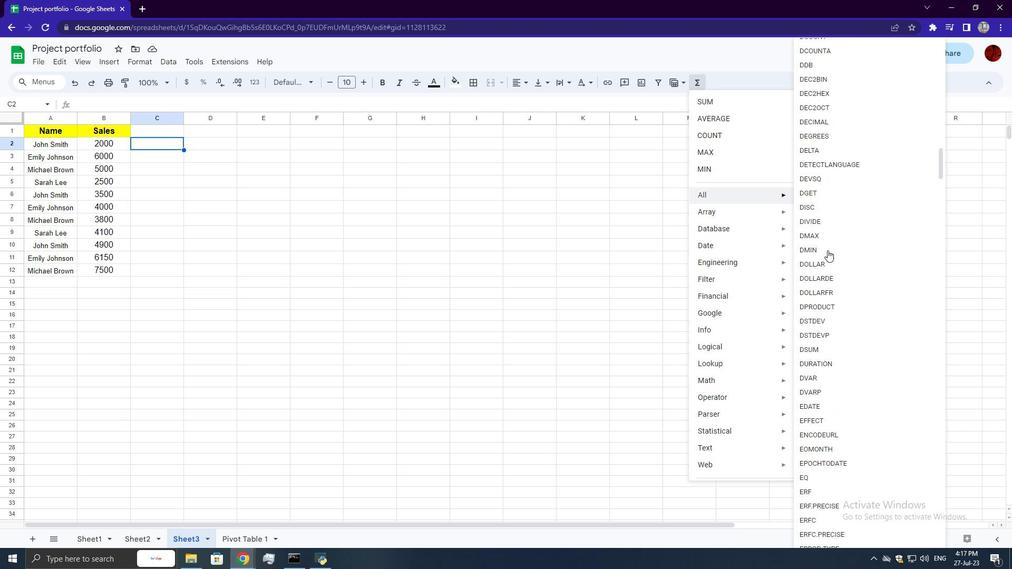 
Action: Mouse scrolled (826, 252) with delta (0, 0)
Screenshot: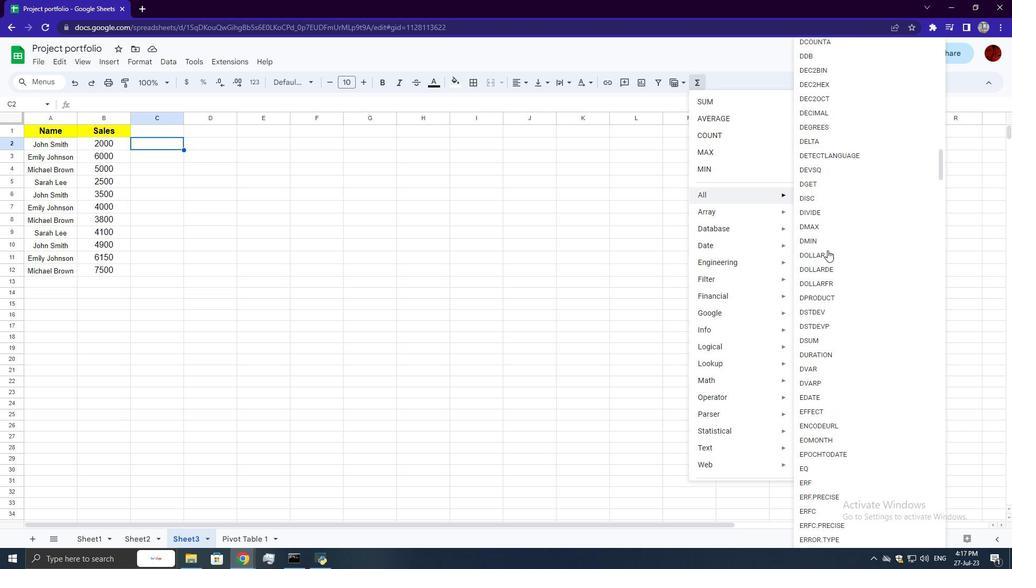 
Action: Mouse scrolled (826, 252) with delta (0, 0)
Screenshot: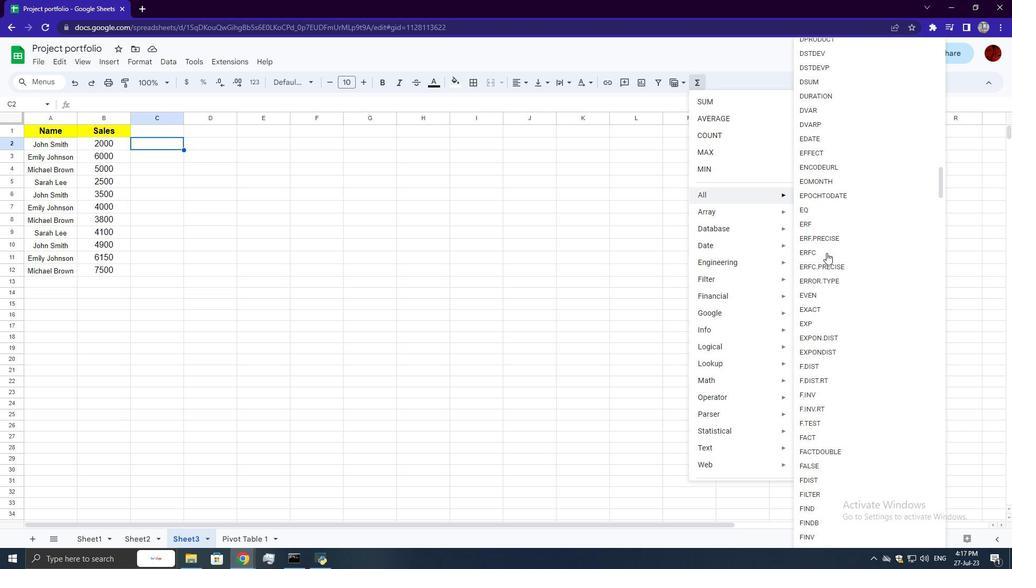 
Action: Mouse scrolled (826, 252) with delta (0, 0)
Screenshot: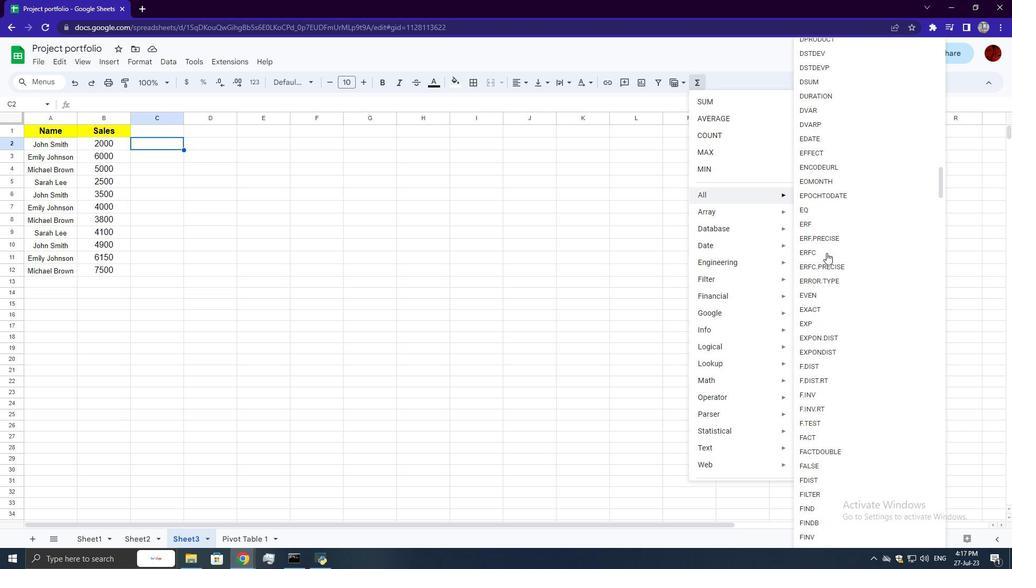 
Action: Mouse scrolled (826, 252) with delta (0, 0)
Screenshot: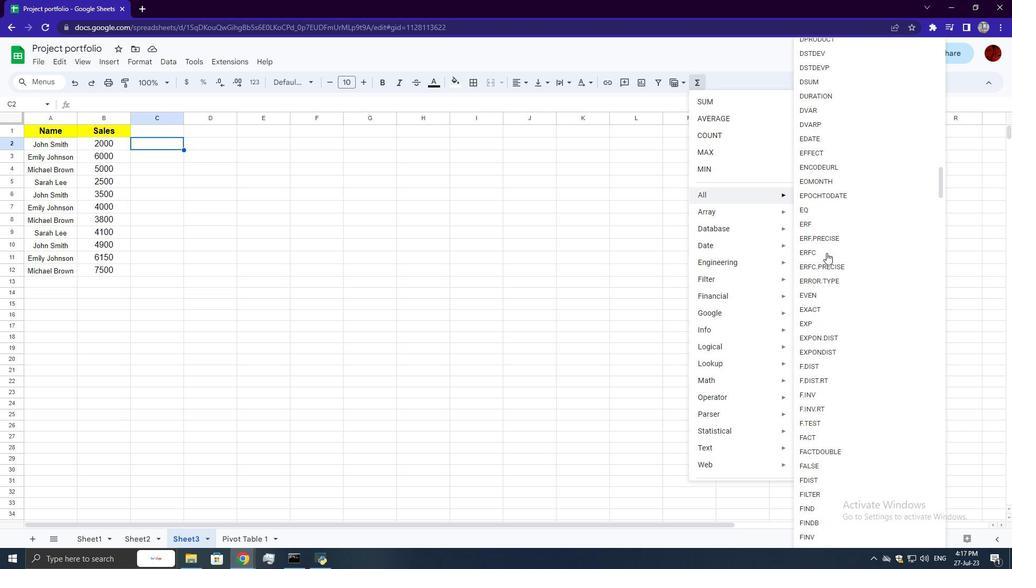 
Action: Mouse scrolled (826, 252) with delta (0, 0)
Screenshot: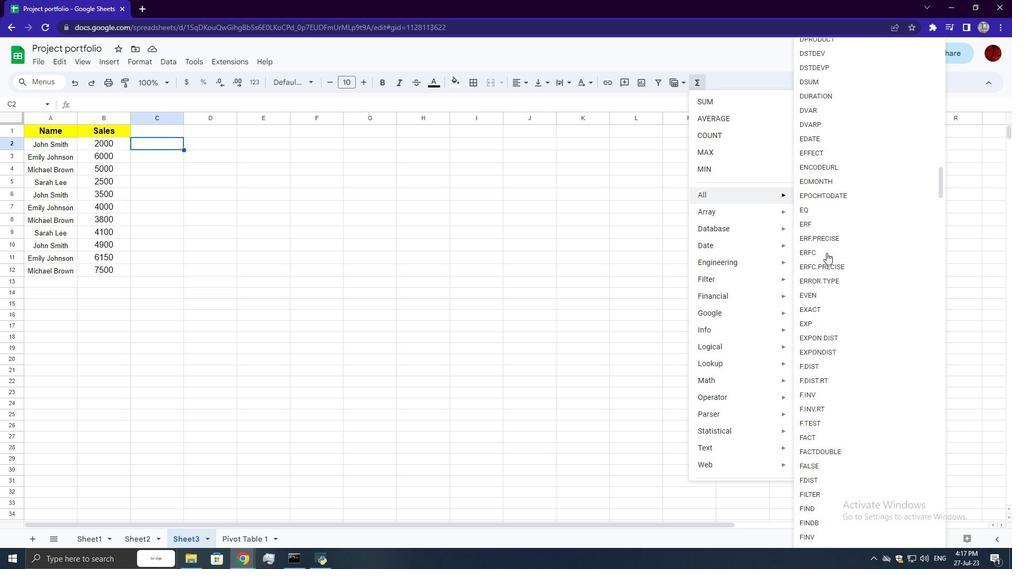
Action: Mouse scrolled (826, 252) with delta (0, 0)
Screenshot: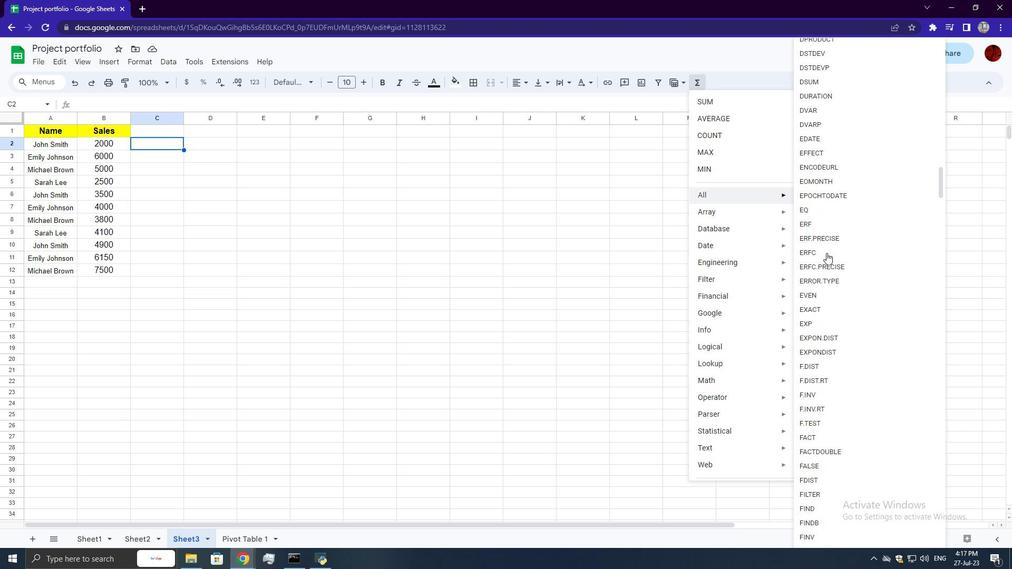 
Action: Mouse scrolled (826, 252) with delta (0, 0)
Screenshot: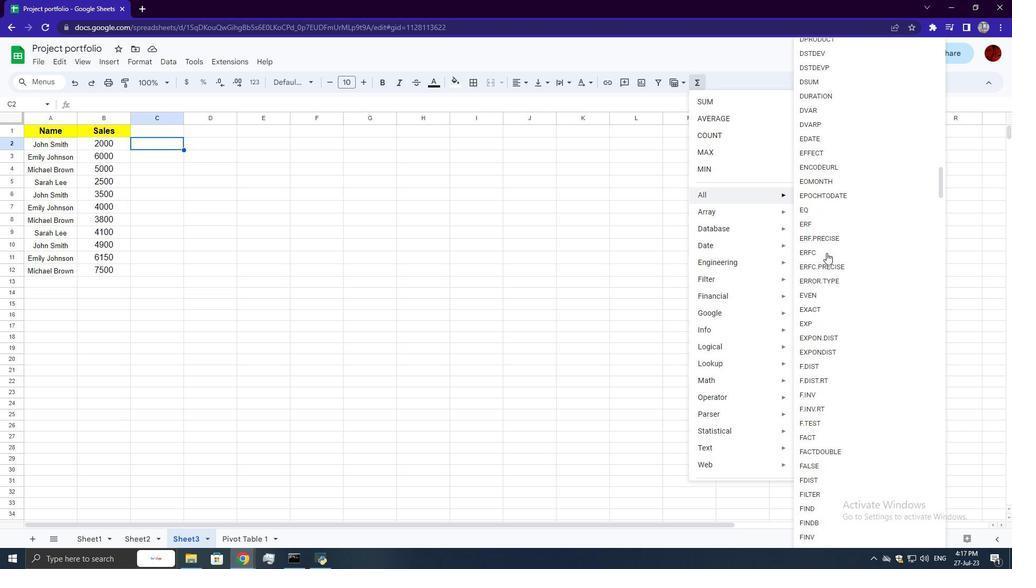 
Action: Mouse scrolled (826, 252) with delta (0, 0)
Screenshot: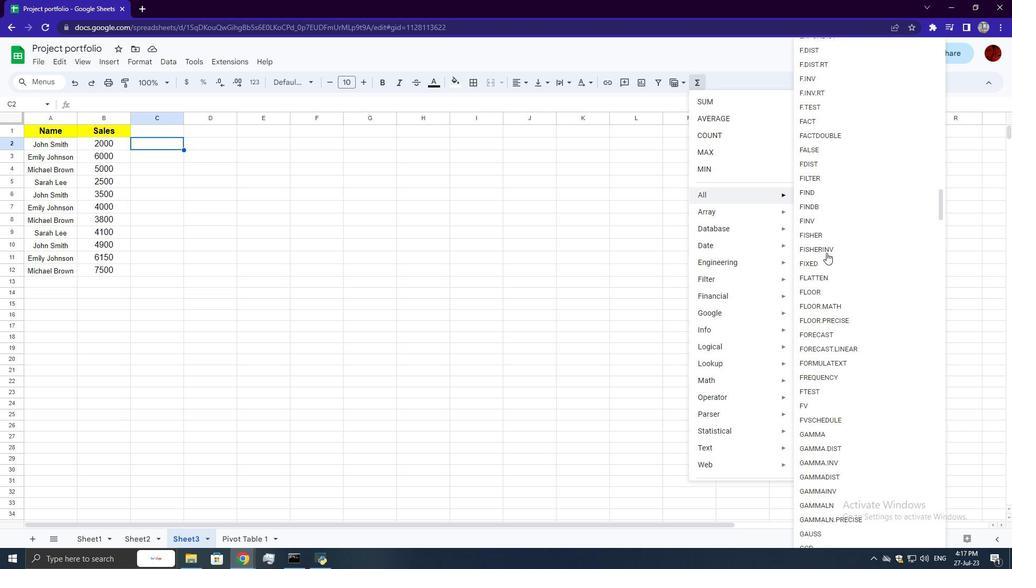 
Action: Mouse scrolled (826, 252) with delta (0, 0)
Screenshot: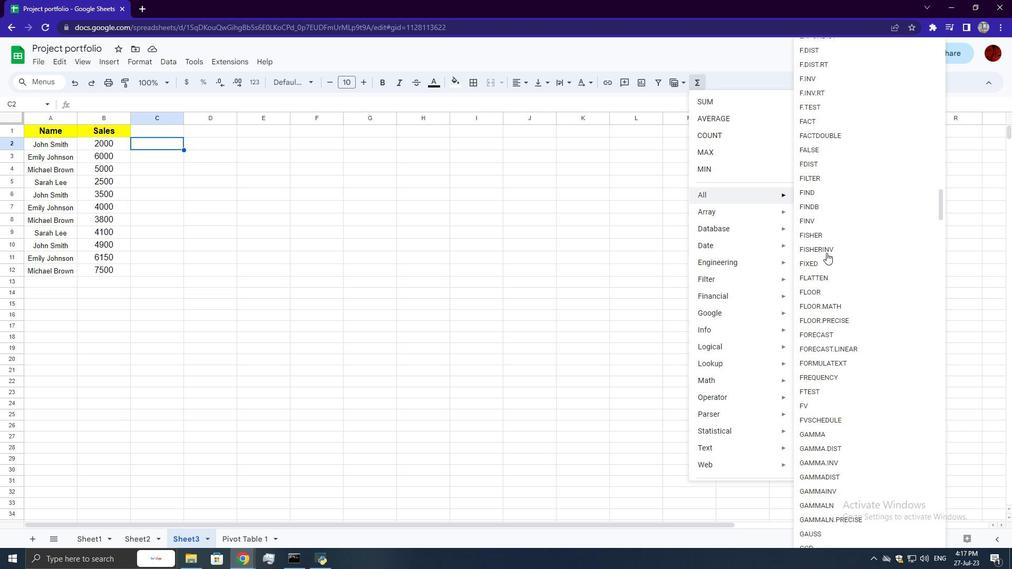 
Action: Mouse scrolled (826, 252) with delta (0, 0)
Screenshot: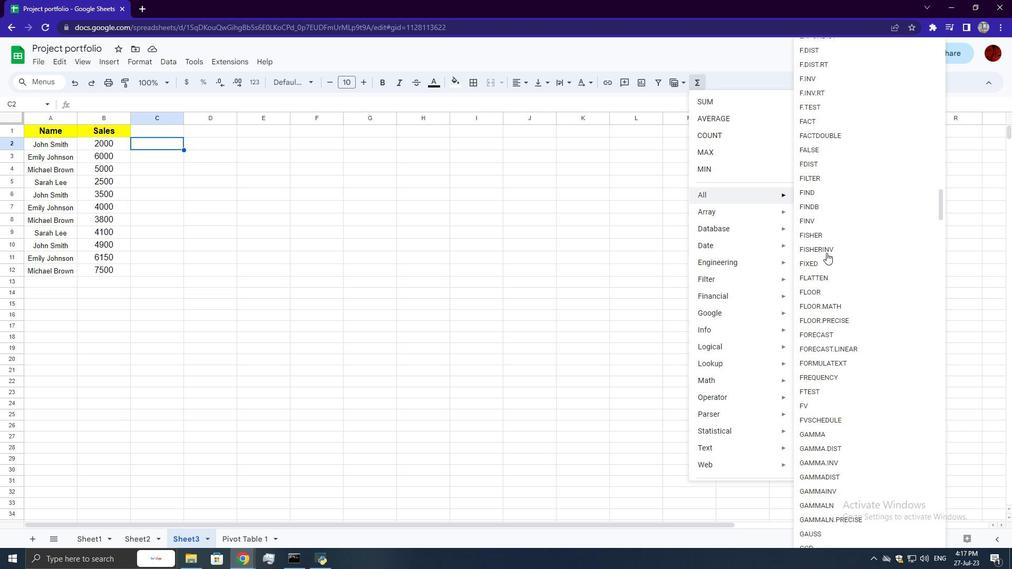 
Action: Mouse scrolled (826, 252) with delta (0, 0)
Screenshot: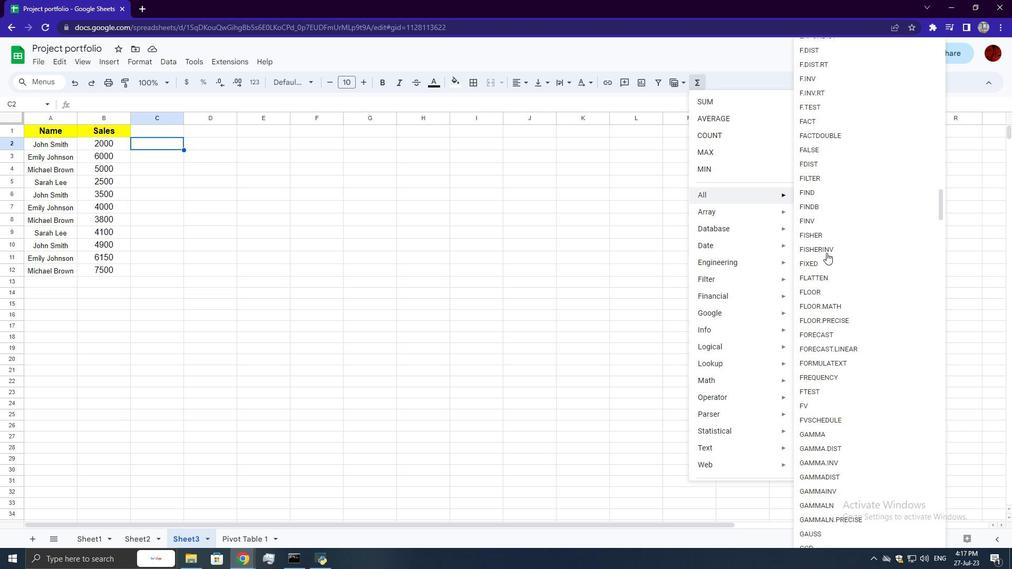 
Action: Mouse scrolled (826, 252) with delta (0, 0)
Screenshot: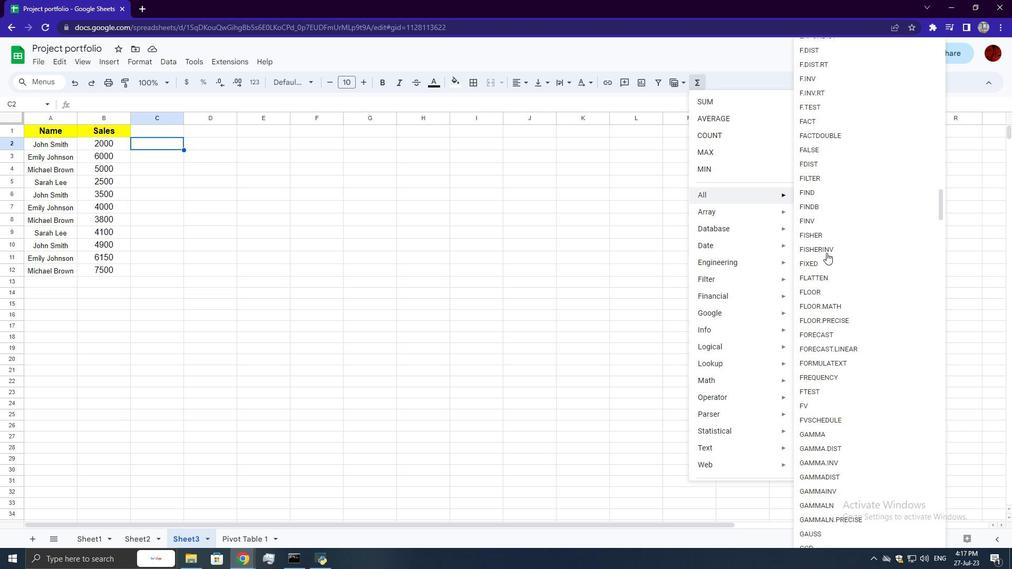 
Action: Mouse scrolled (826, 252) with delta (0, 0)
Screenshot: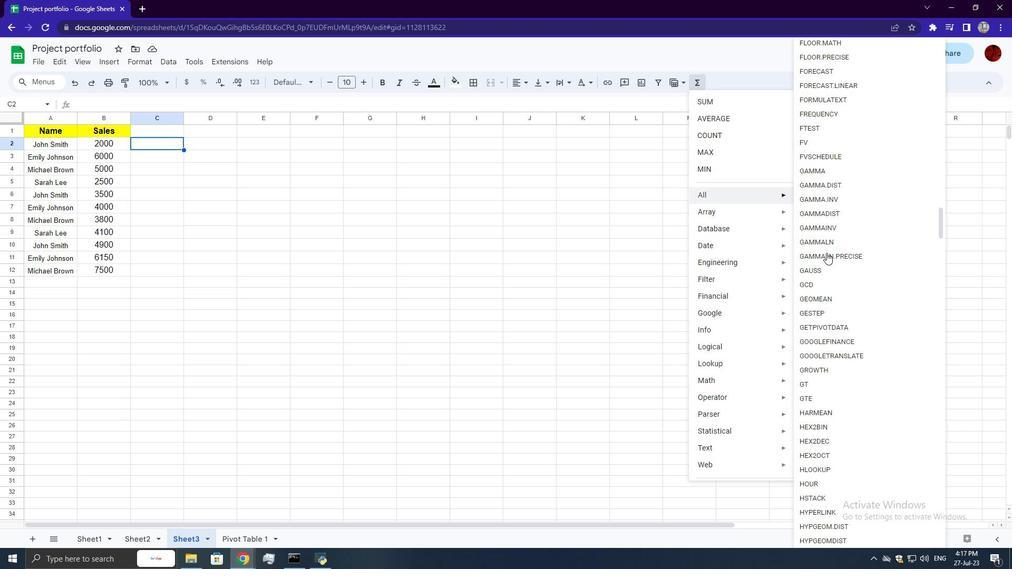 
Action: Mouse scrolled (826, 252) with delta (0, 0)
Screenshot: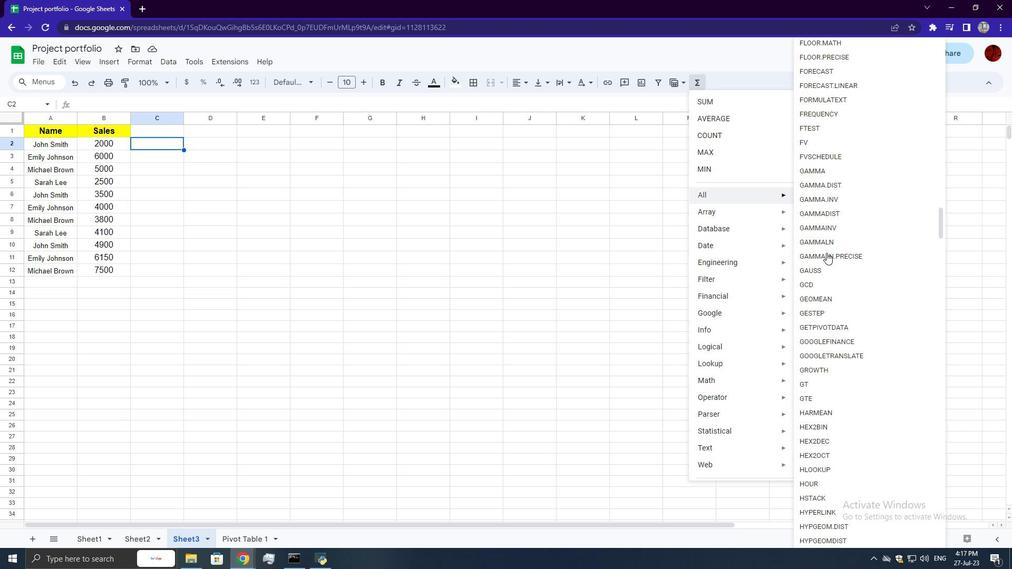 
Action: Mouse scrolled (826, 252) with delta (0, 0)
Screenshot: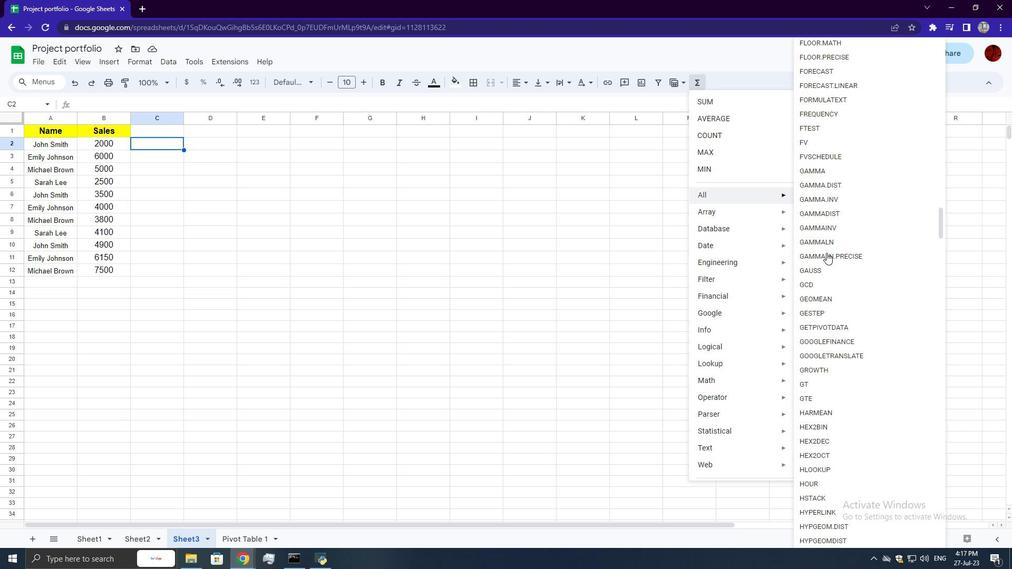 
Action: Mouse moved to (826, 253)
Screenshot: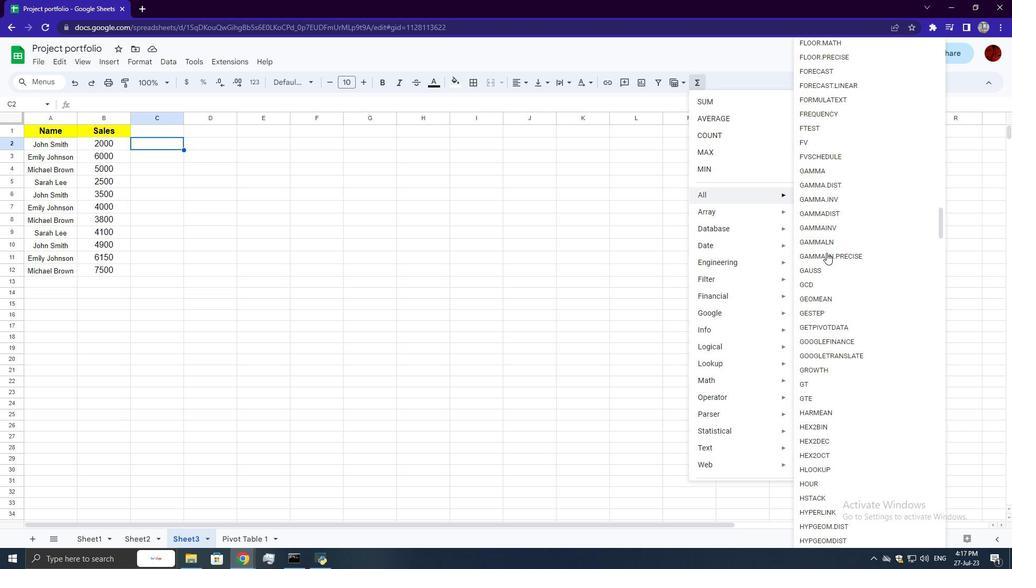 
Action: Mouse scrolled (826, 252) with delta (0, 0)
Screenshot: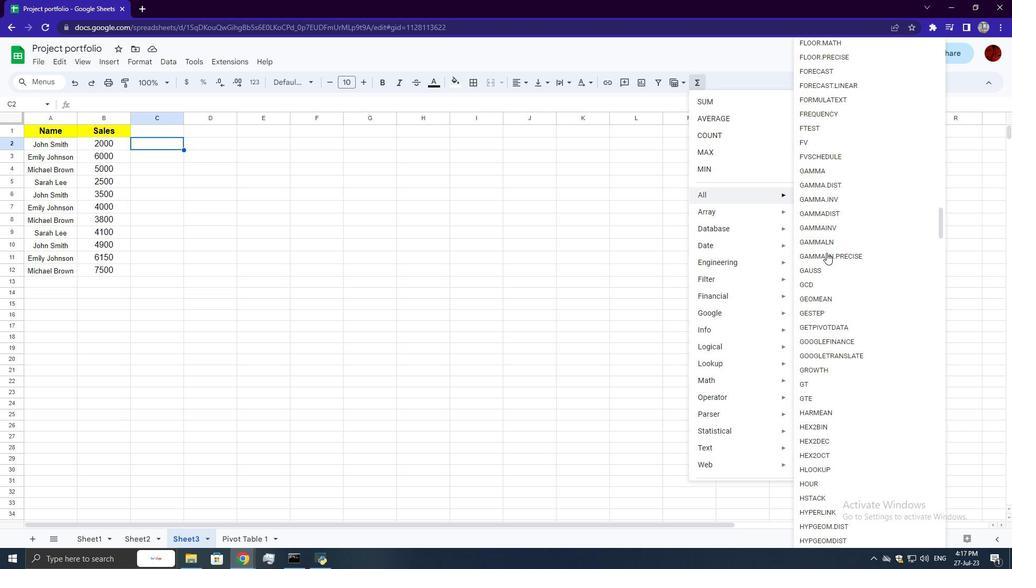 
Action: Mouse scrolled (826, 252) with delta (0, 0)
Screenshot: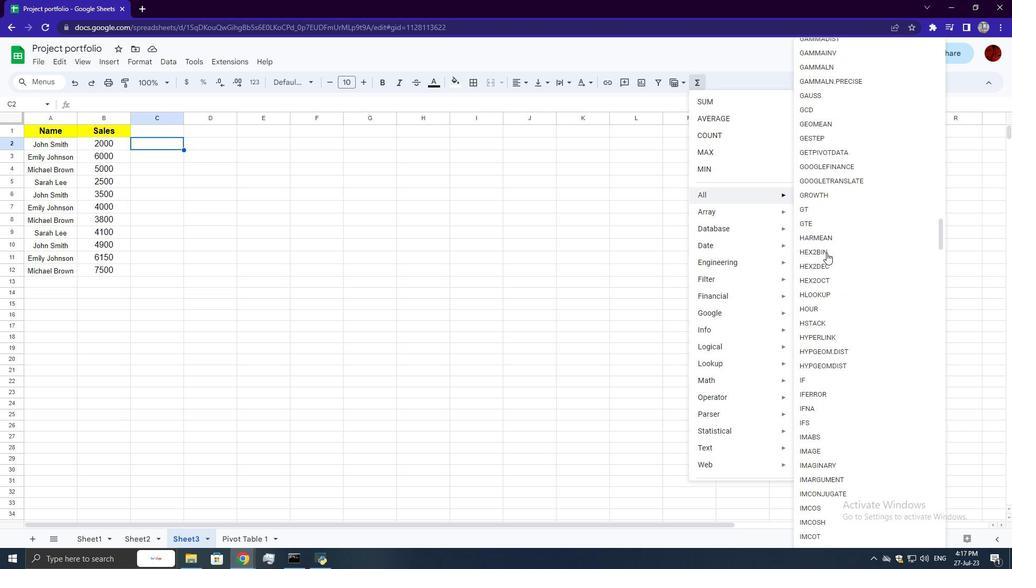 
Action: Mouse scrolled (826, 252) with delta (0, 0)
Screenshot: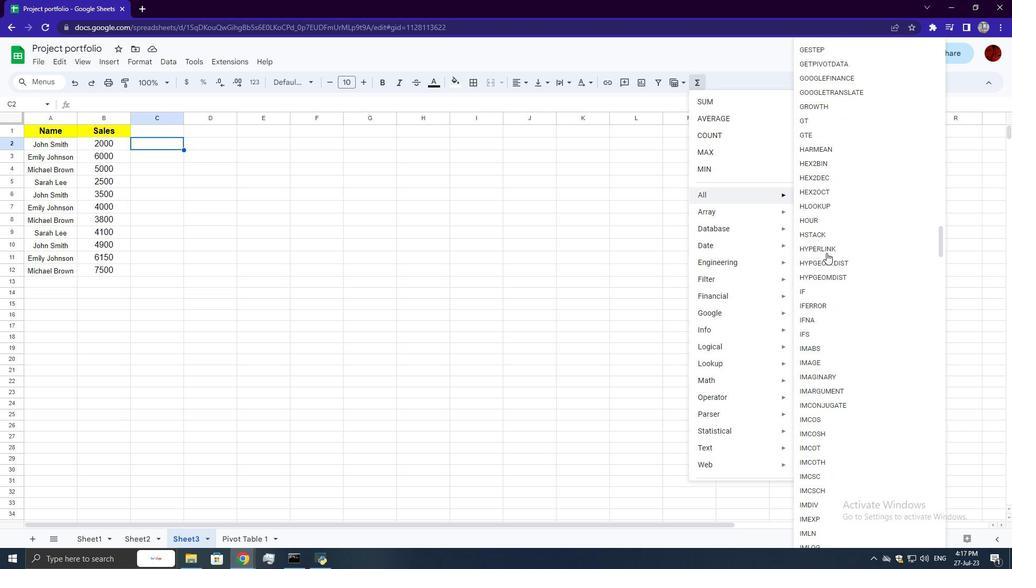 
Action: Mouse scrolled (826, 252) with delta (0, 0)
Screenshot: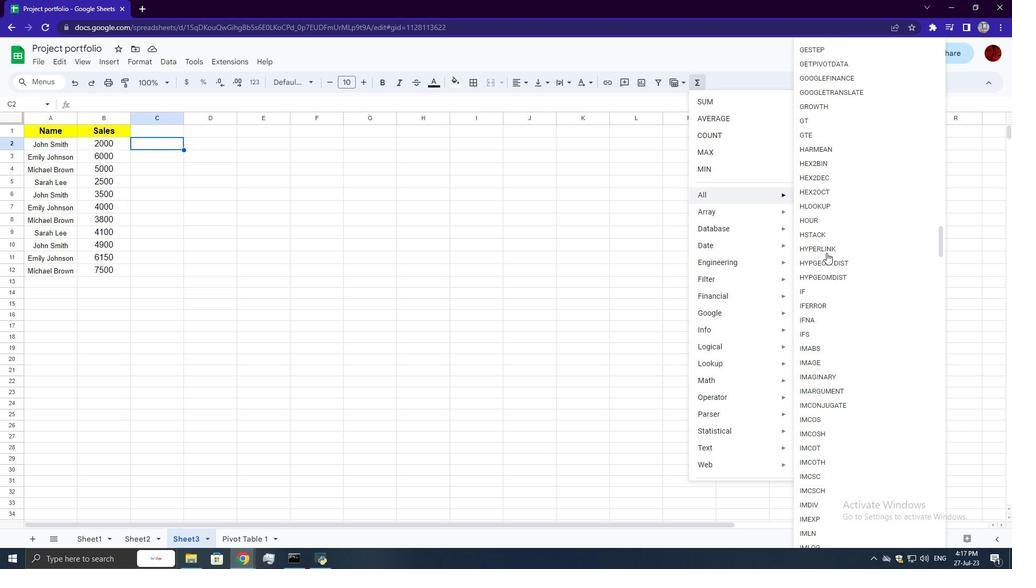 
Action: Mouse scrolled (826, 252) with delta (0, 0)
Screenshot: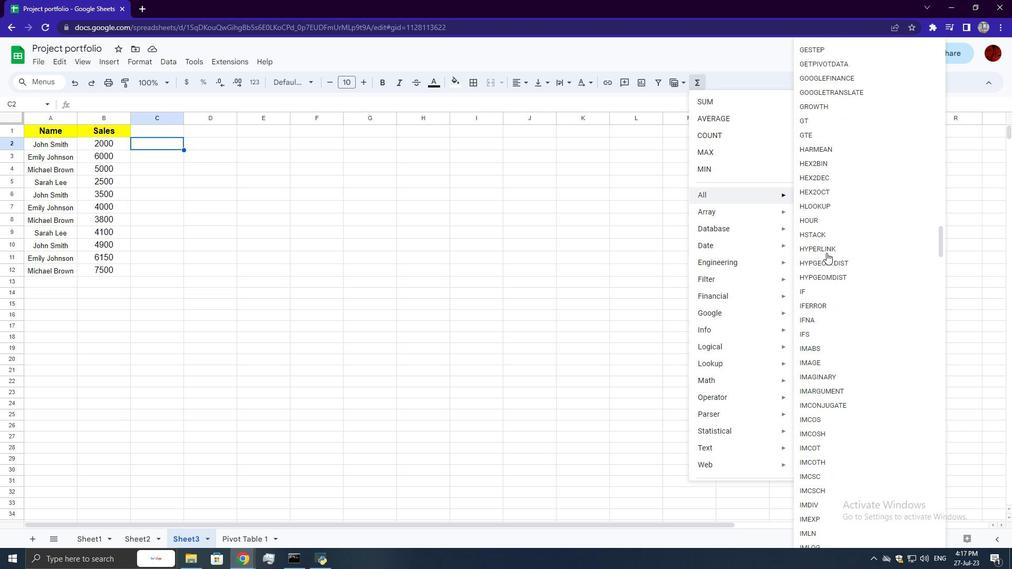 
Action: Mouse scrolled (826, 252) with delta (0, 0)
Screenshot: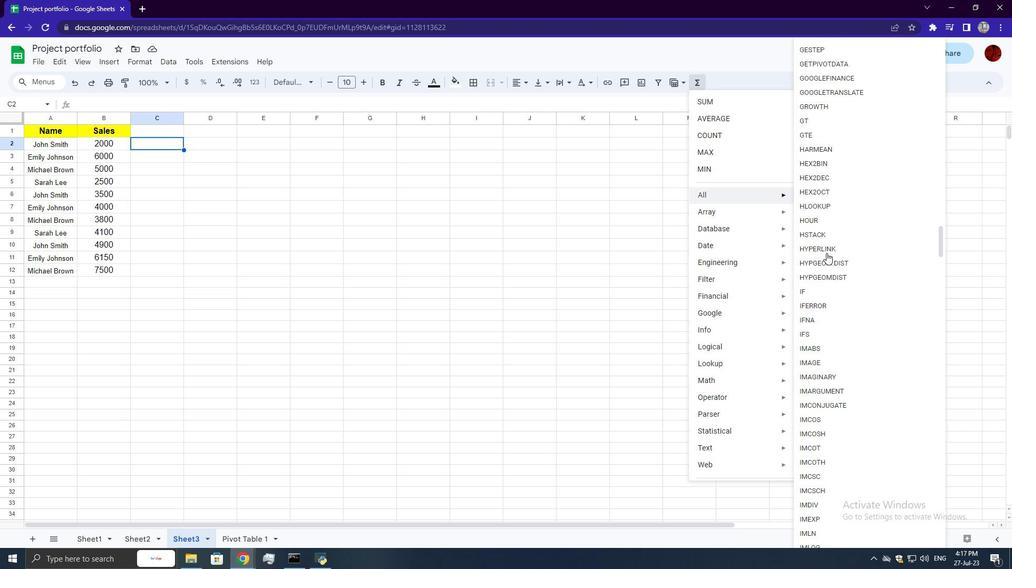 
Action: Mouse scrolled (826, 252) with delta (0, 0)
Screenshot: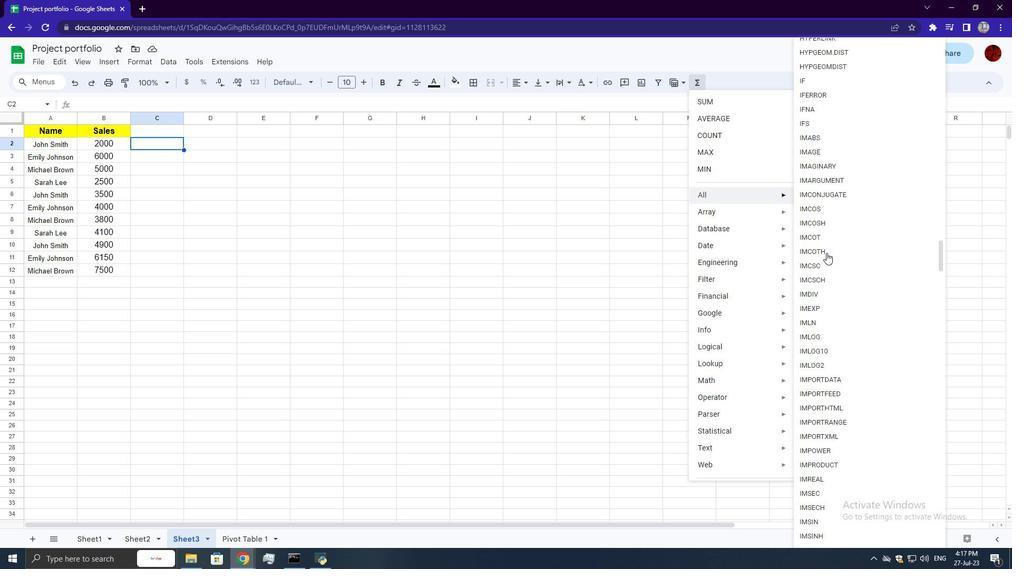 
Action: Mouse scrolled (826, 252) with delta (0, 0)
Screenshot: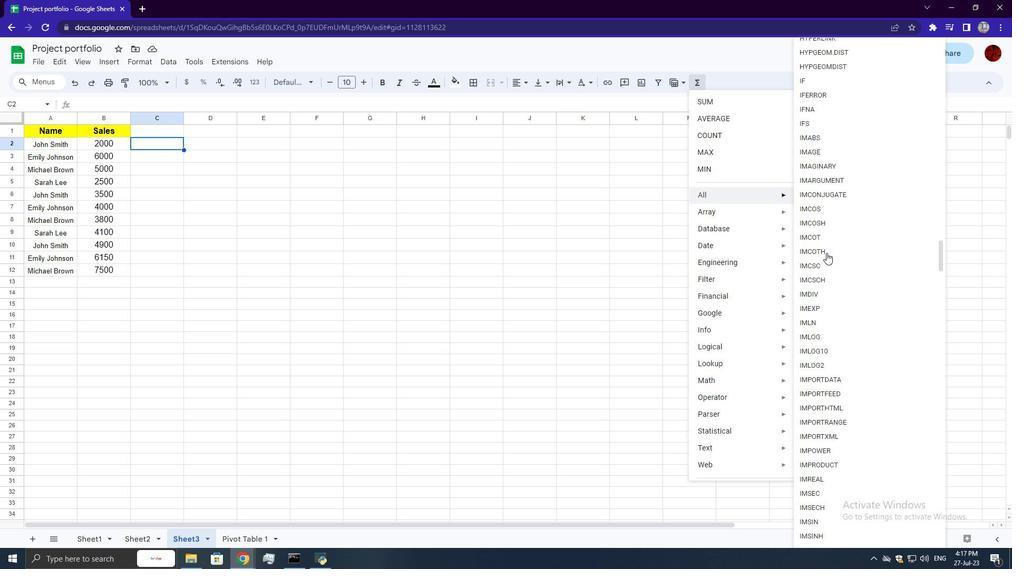 
Action: Mouse scrolled (826, 252) with delta (0, 0)
Screenshot: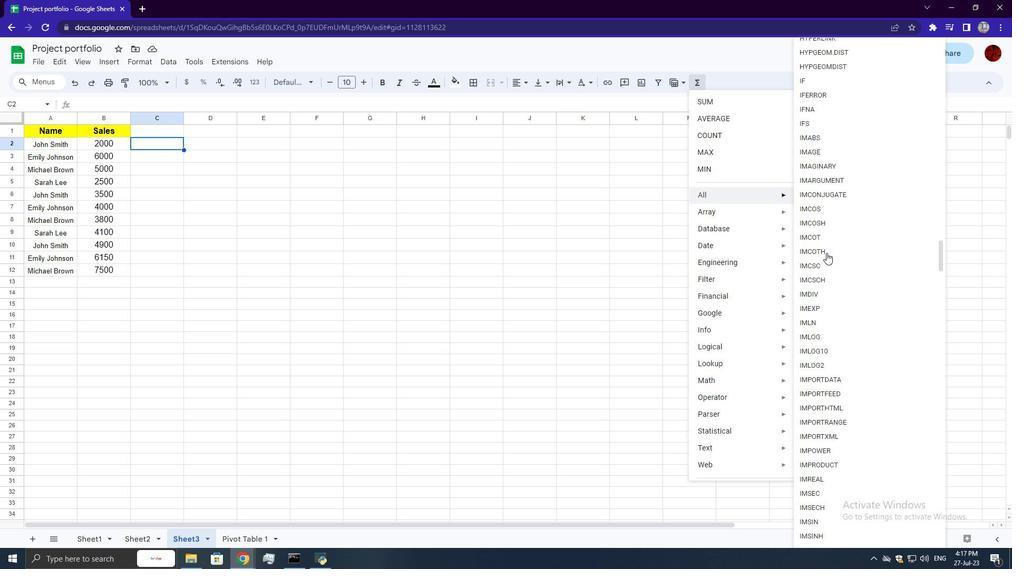 
Action: Mouse scrolled (826, 252) with delta (0, 0)
Screenshot: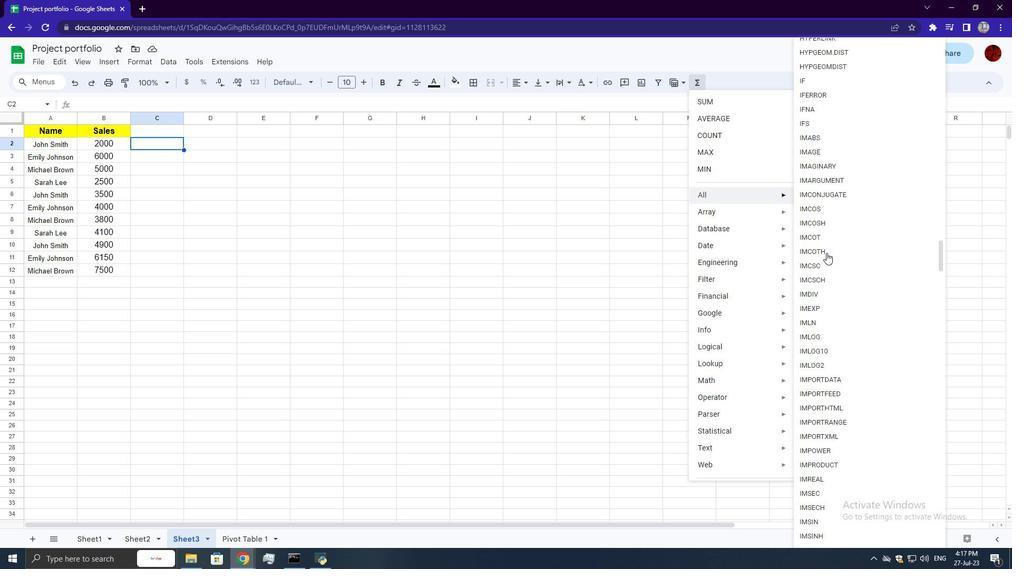 
Action: Mouse scrolled (826, 252) with delta (0, 0)
Screenshot: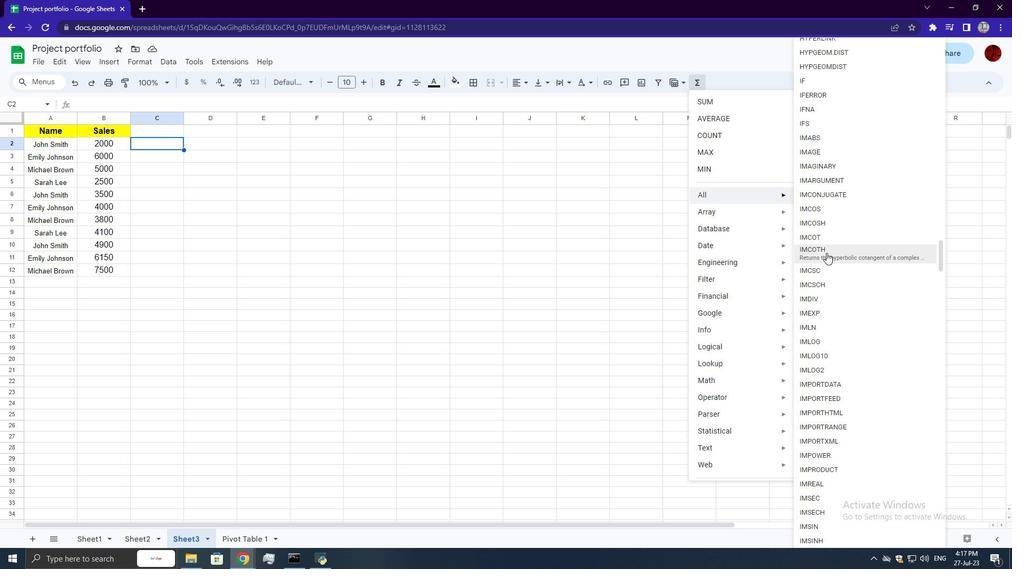 
Action: Mouse scrolled (826, 252) with delta (0, 0)
Screenshot: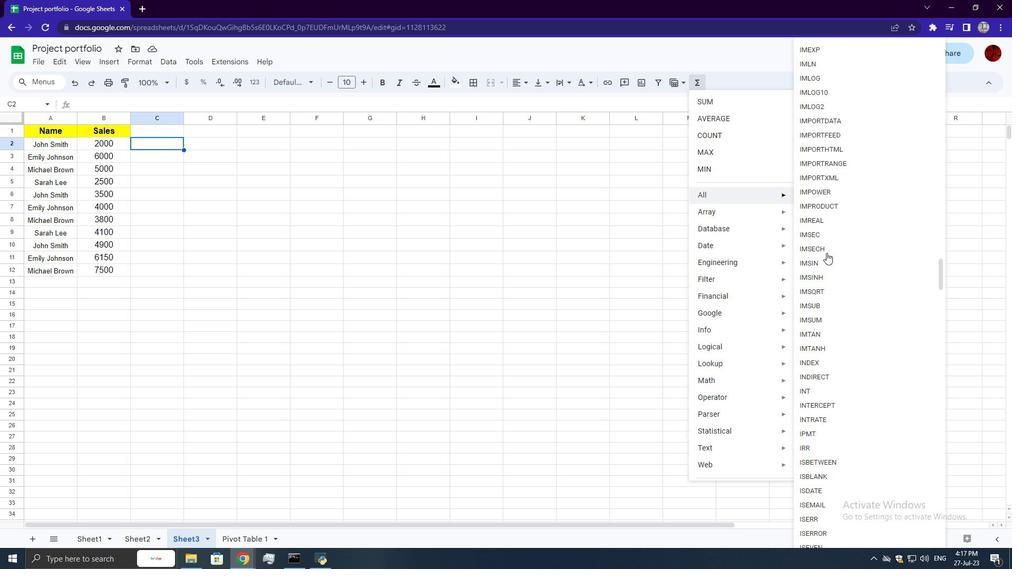 
Action: Mouse scrolled (826, 252) with delta (0, 0)
Screenshot: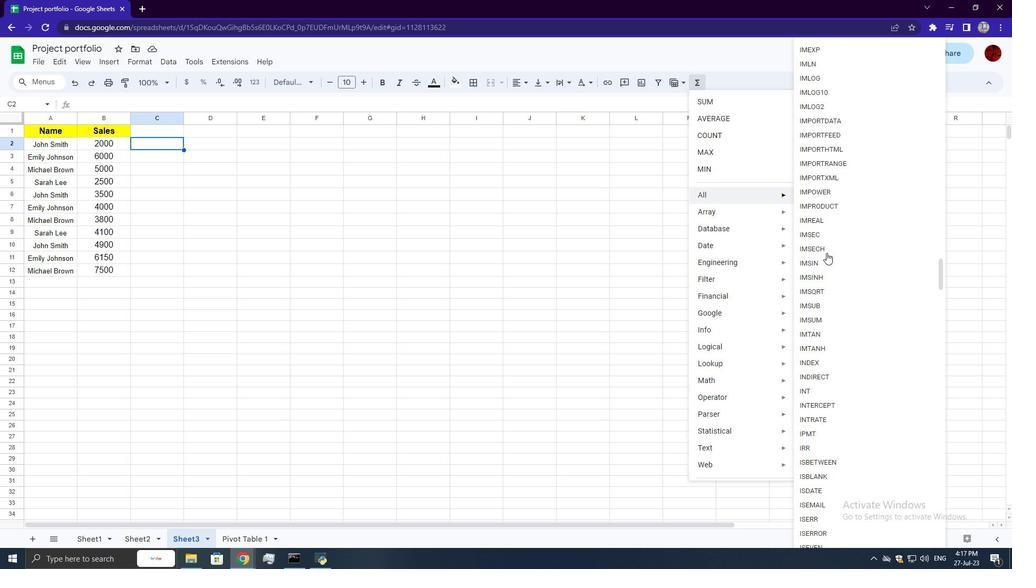 
Action: Mouse scrolled (826, 252) with delta (0, 0)
Screenshot: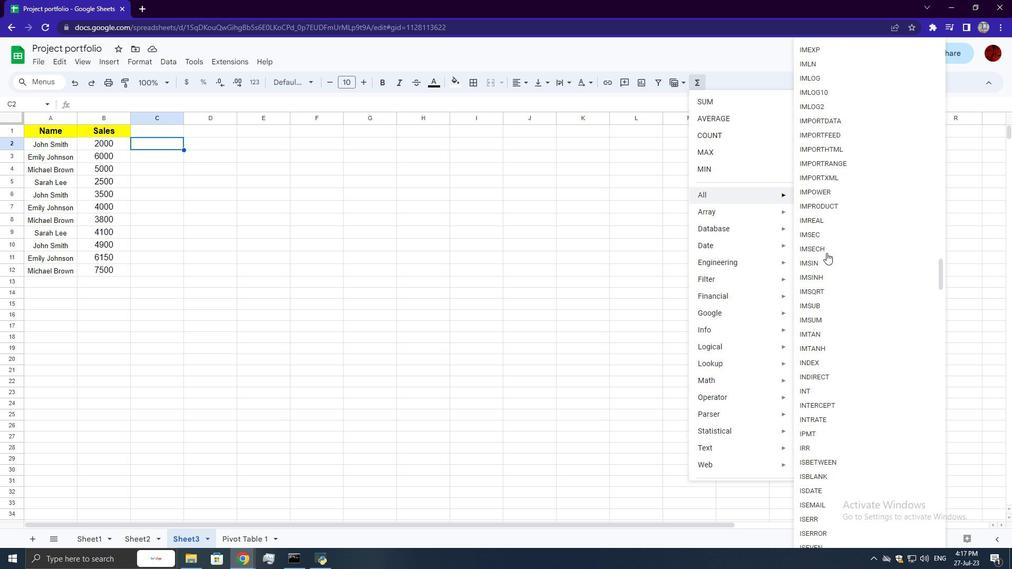 
Action: Mouse scrolled (826, 252) with delta (0, 0)
Screenshot: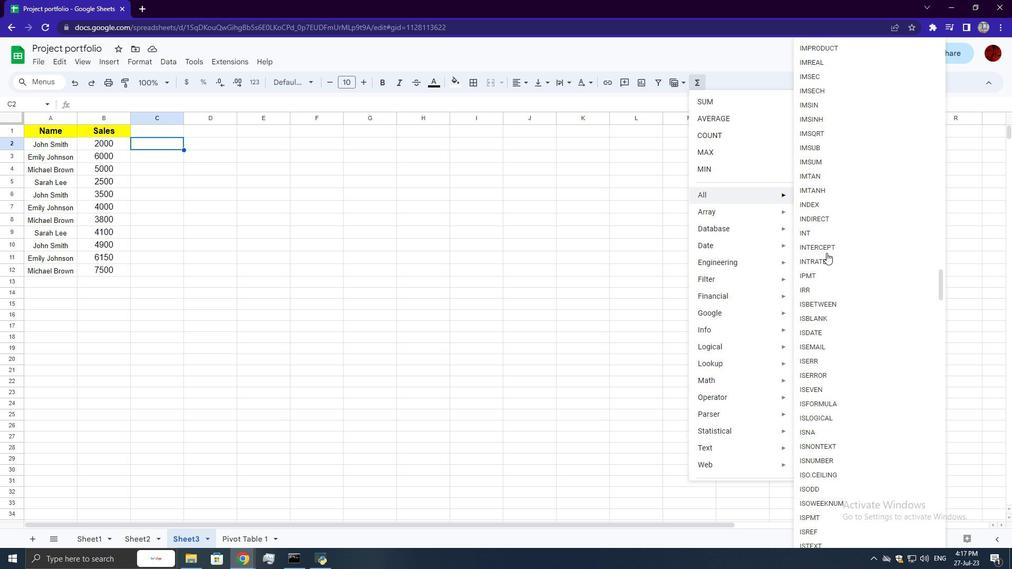 
Action: Mouse scrolled (826, 252) with delta (0, 0)
Screenshot: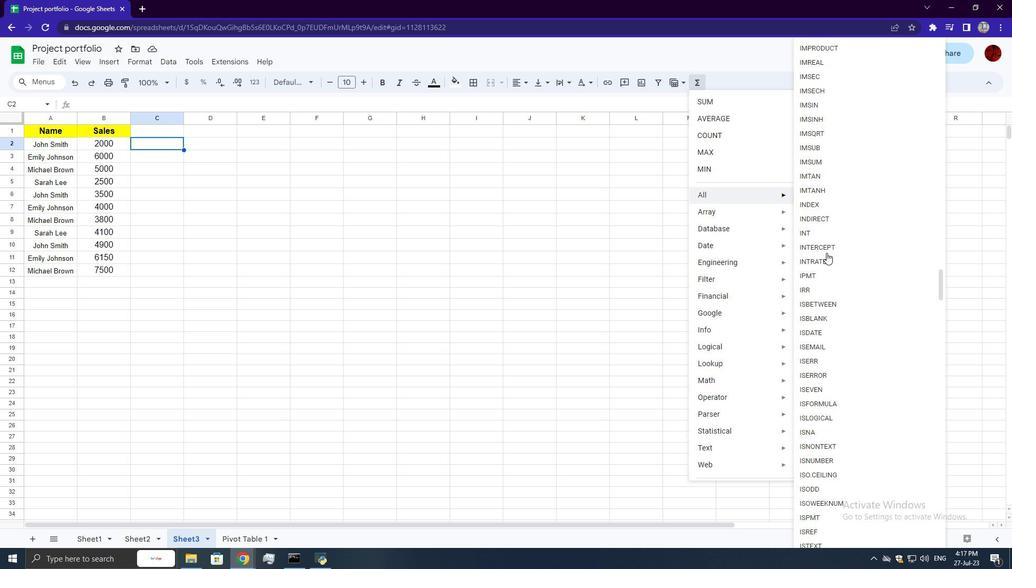 
Action: Mouse scrolled (826, 252) with delta (0, 0)
Screenshot: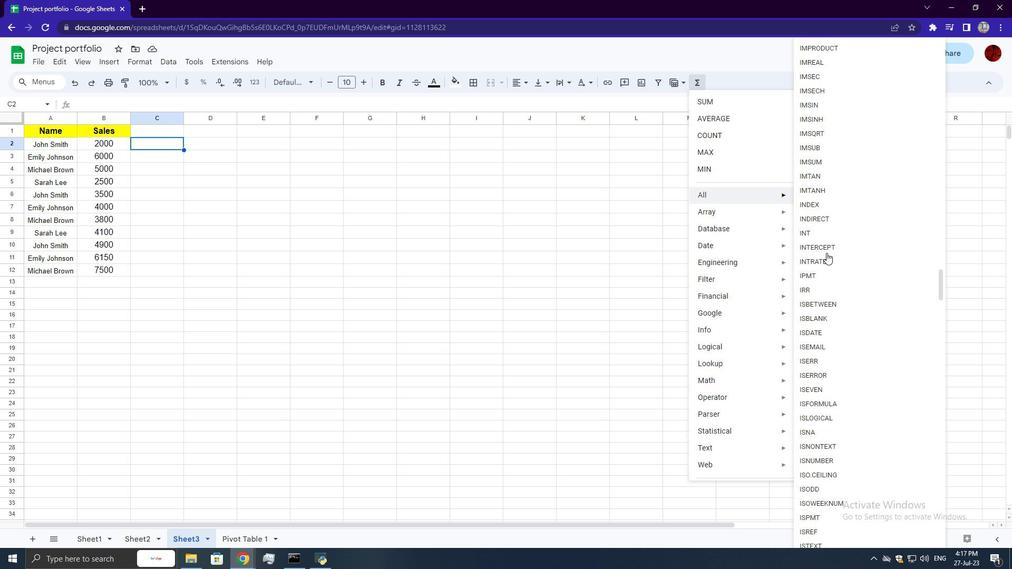 
Action: Mouse scrolled (826, 252) with delta (0, 0)
Screenshot: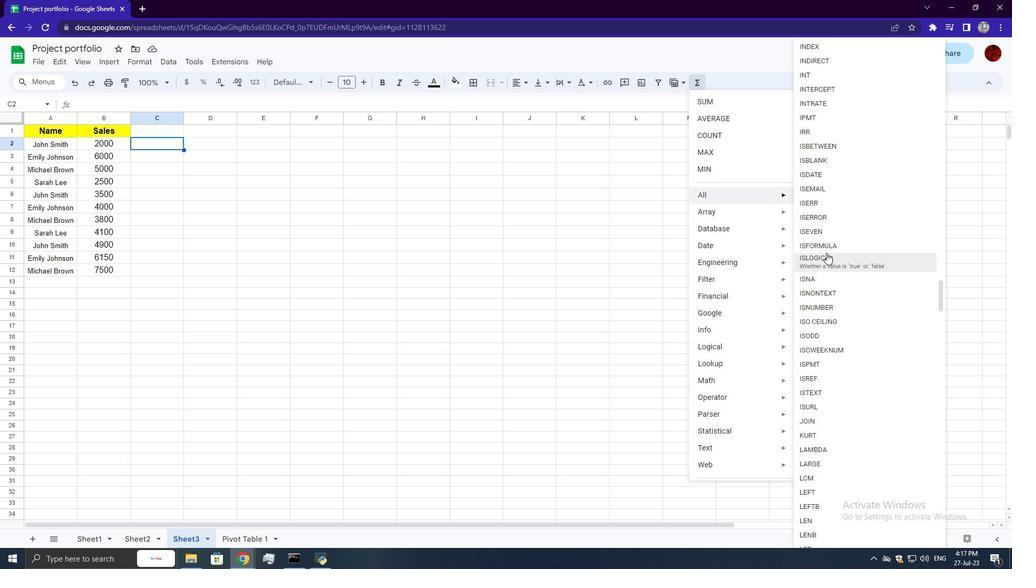 
Action: Mouse scrolled (826, 252) with delta (0, 0)
Screenshot: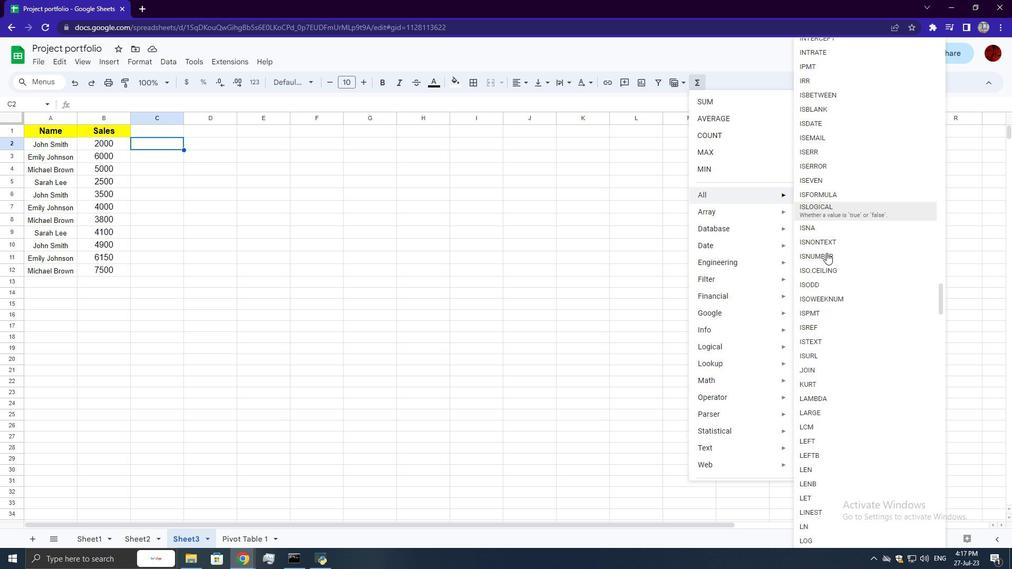 
Action: Mouse moved to (813, 349)
Screenshot: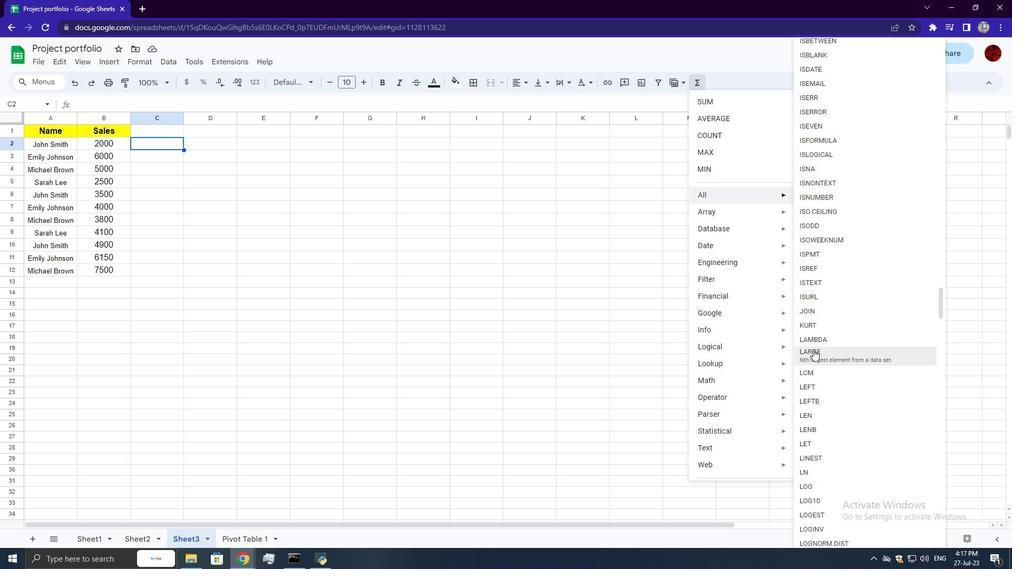 
Action: Mouse pressed left at (813, 349)
Screenshot: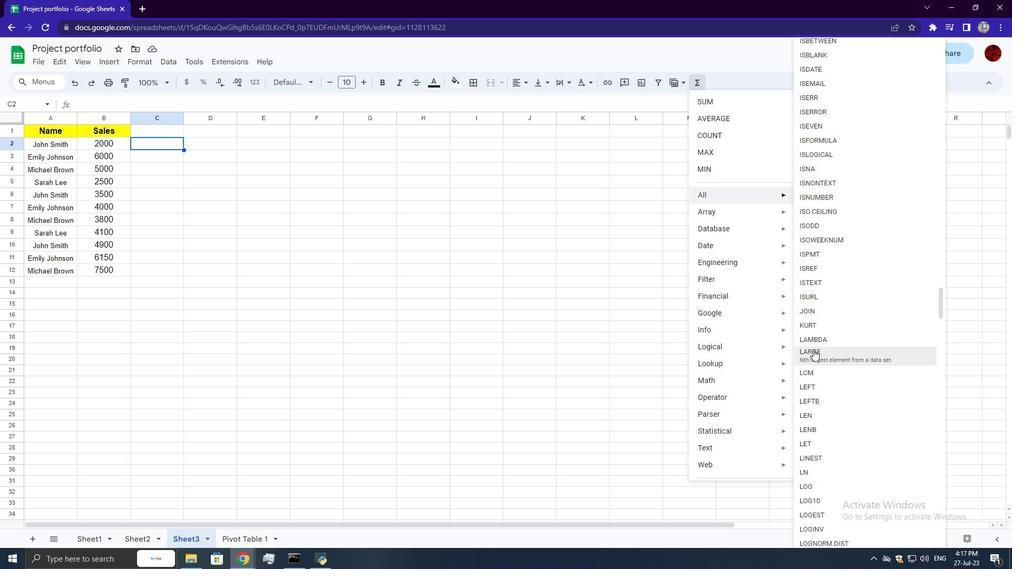 
Action: Mouse moved to (62, 142)
Screenshot: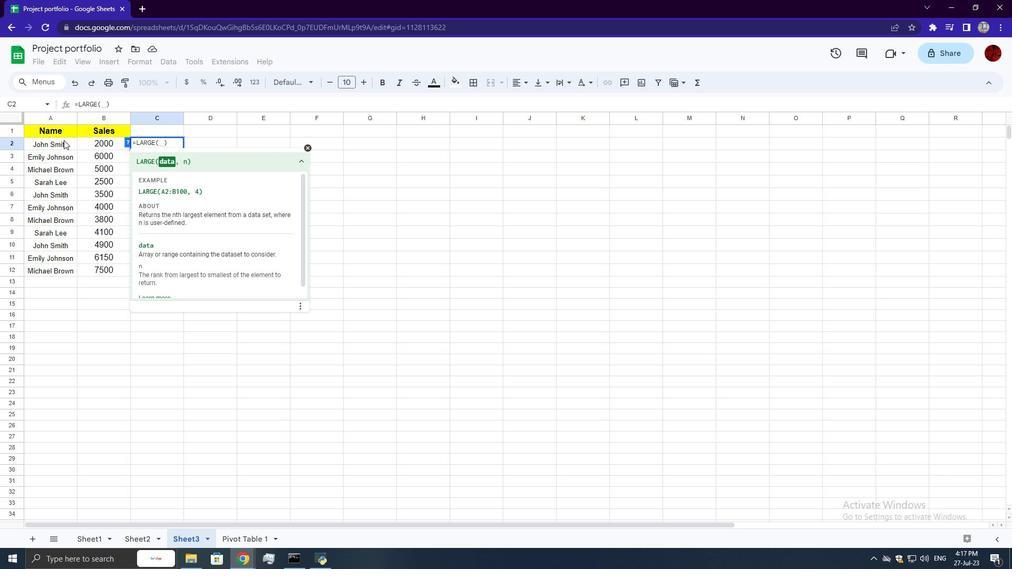 
Action: Mouse pressed left at (62, 142)
Screenshot: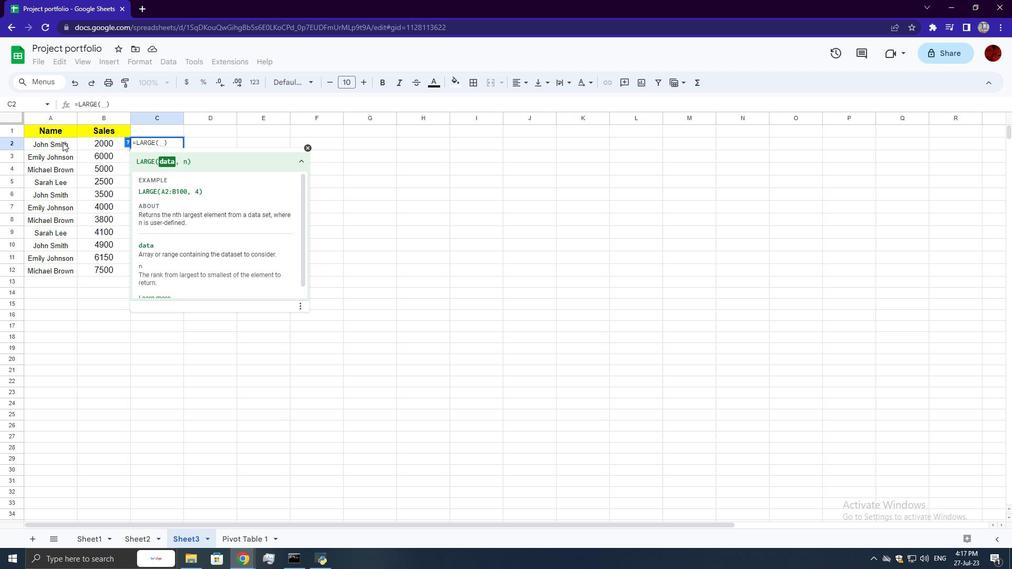 
Action: Mouse moved to (96, 268)
Screenshot: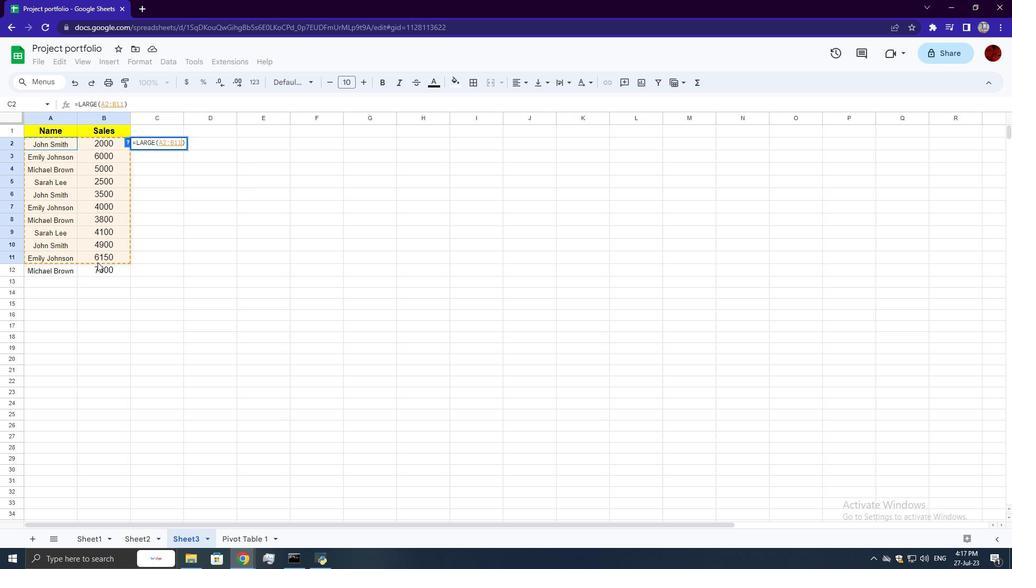 
Action: Key pressed ,<Key.space>4<Key.enter>
Screenshot: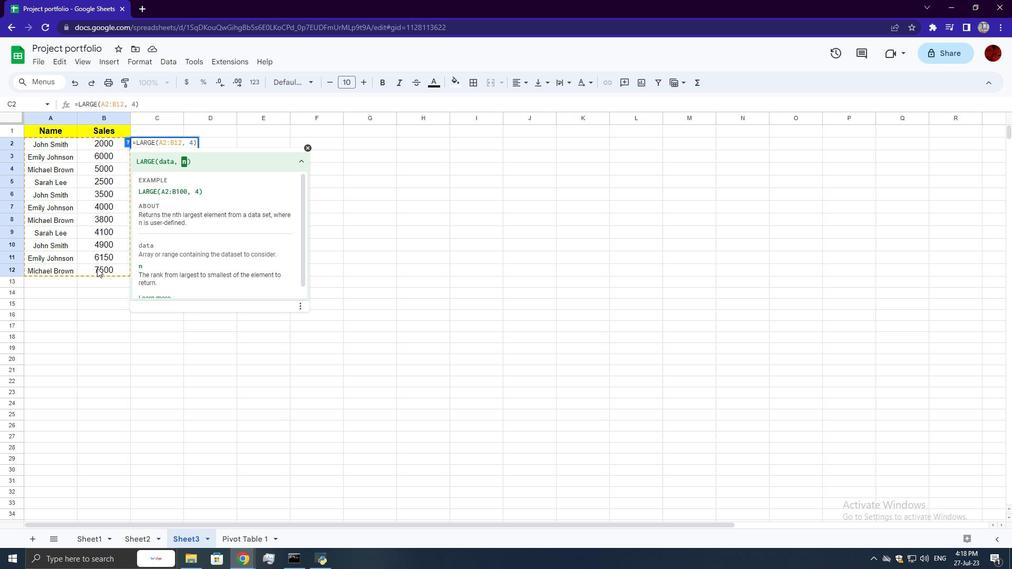 
